 Task: Create new Company, with domain: 'reliance.com' and type: 'Prospect'. Add new contact for this company, with mail Id: 'Vrinda18Verma@reliance.com', First Name: Vrinda, Last name:  Verma, Job Title: 'Sales Engineer', Phone Number: '(916) 555-3458'. Change life cycle stage to  Lead and lead status to  In Progress. Logged in from softage.6@softage.net
Action: Mouse moved to (79, 77)
Screenshot: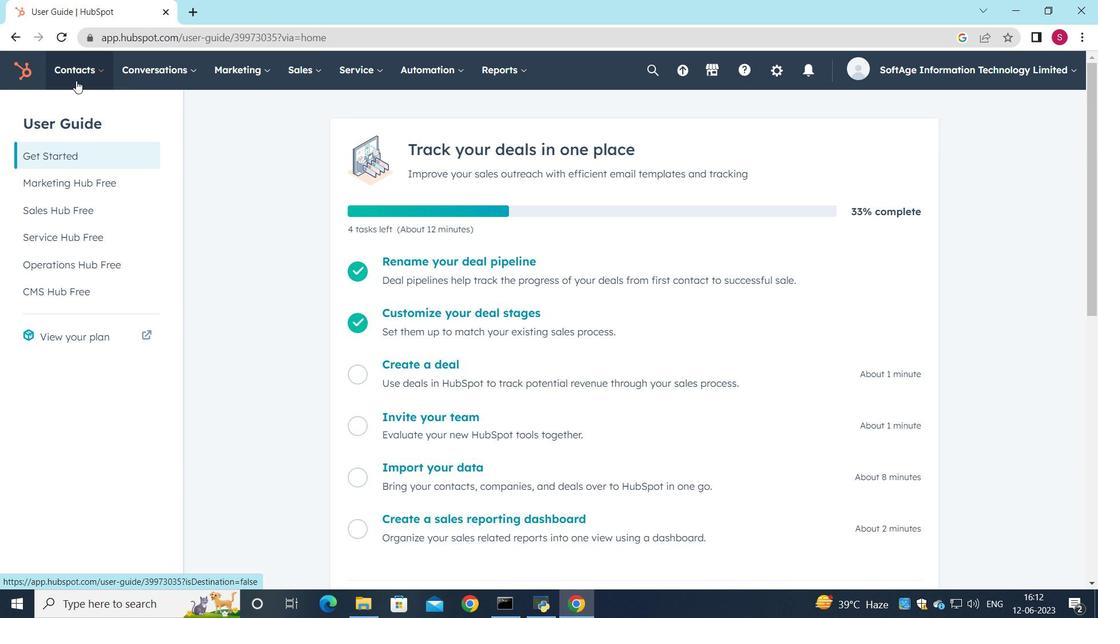 
Action: Mouse pressed left at (79, 77)
Screenshot: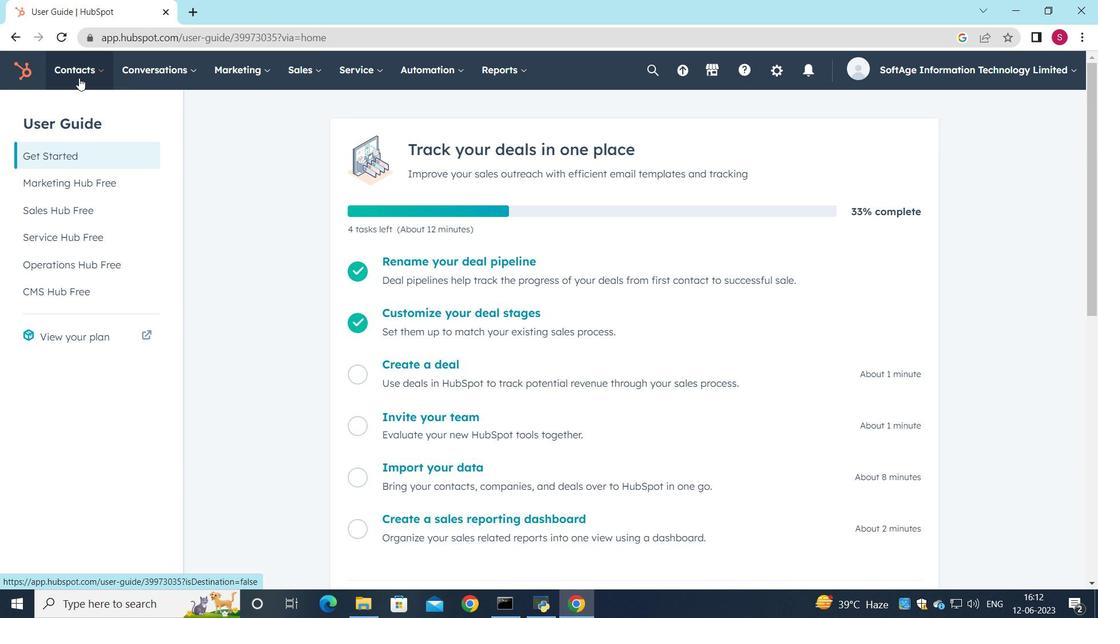 
Action: Mouse moved to (94, 140)
Screenshot: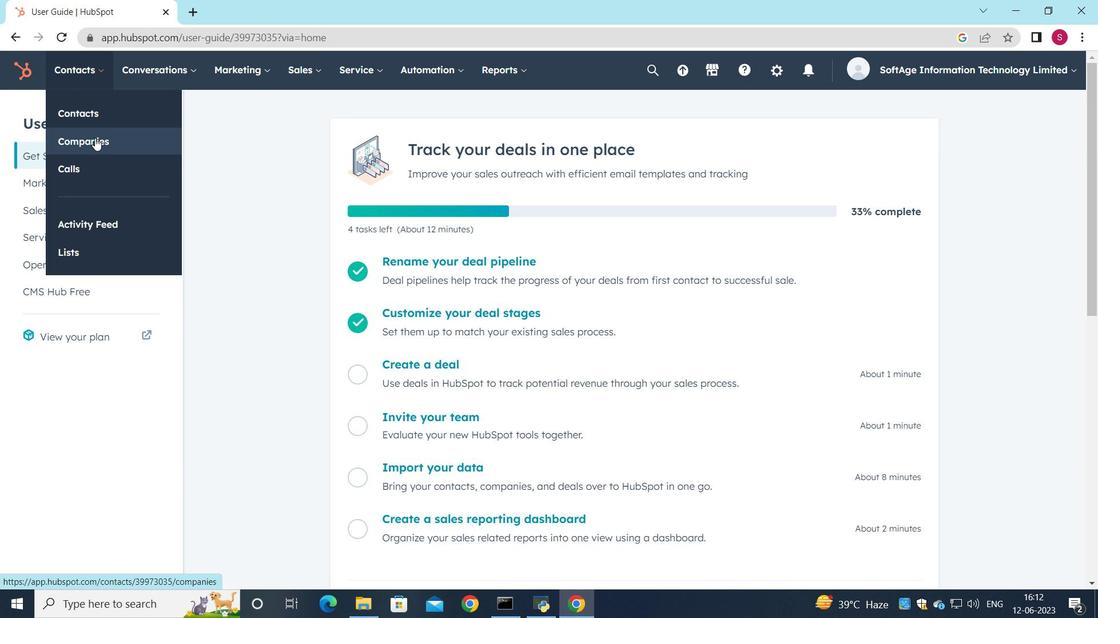
Action: Mouse pressed left at (94, 140)
Screenshot: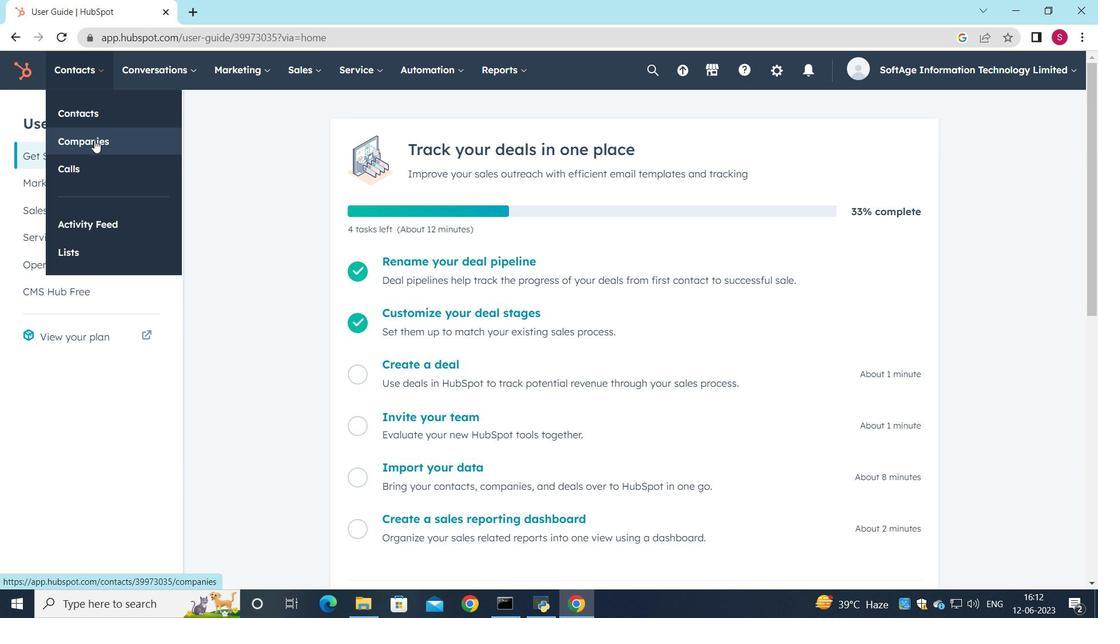 
Action: Mouse moved to (983, 133)
Screenshot: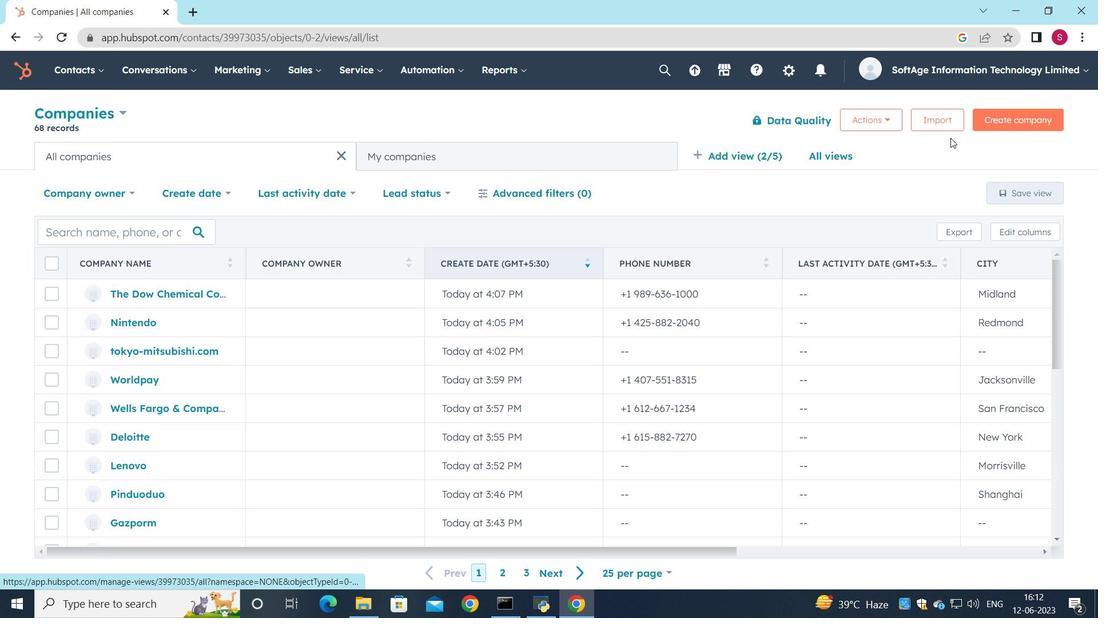 
Action: Mouse pressed left at (983, 133)
Screenshot: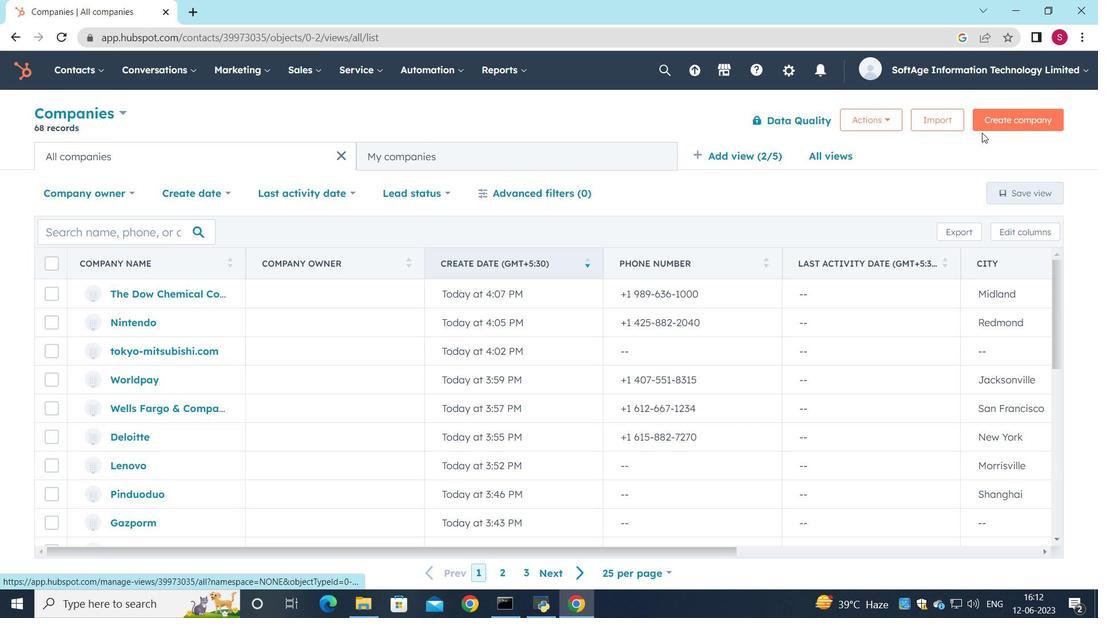
Action: Mouse pressed left at (983, 133)
Screenshot: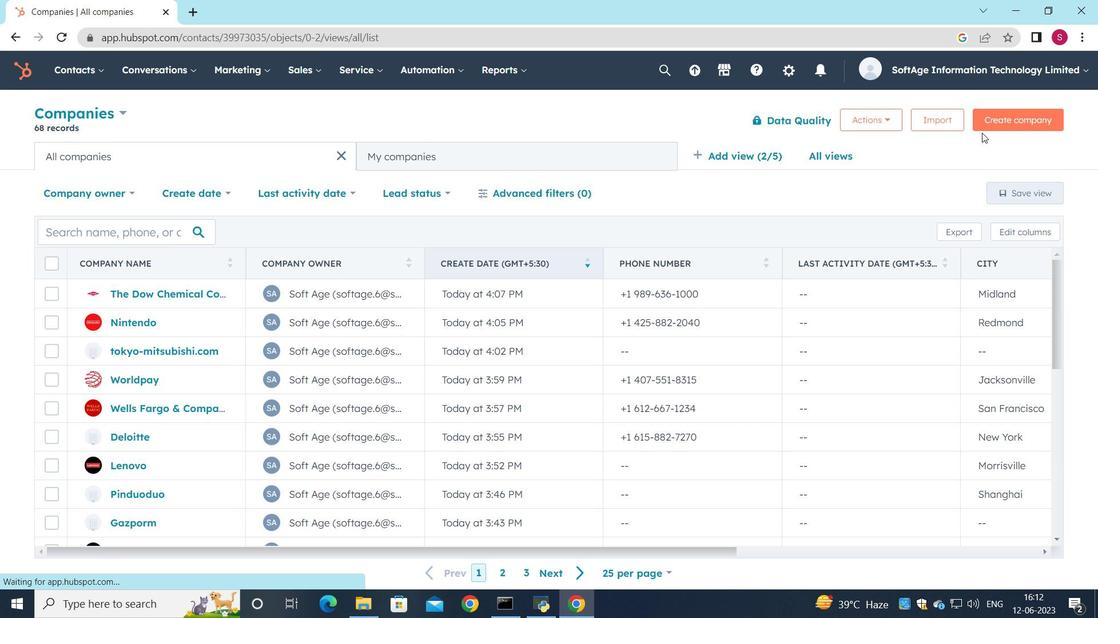
Action: Mouse moved to (986, 128)
Screenshot: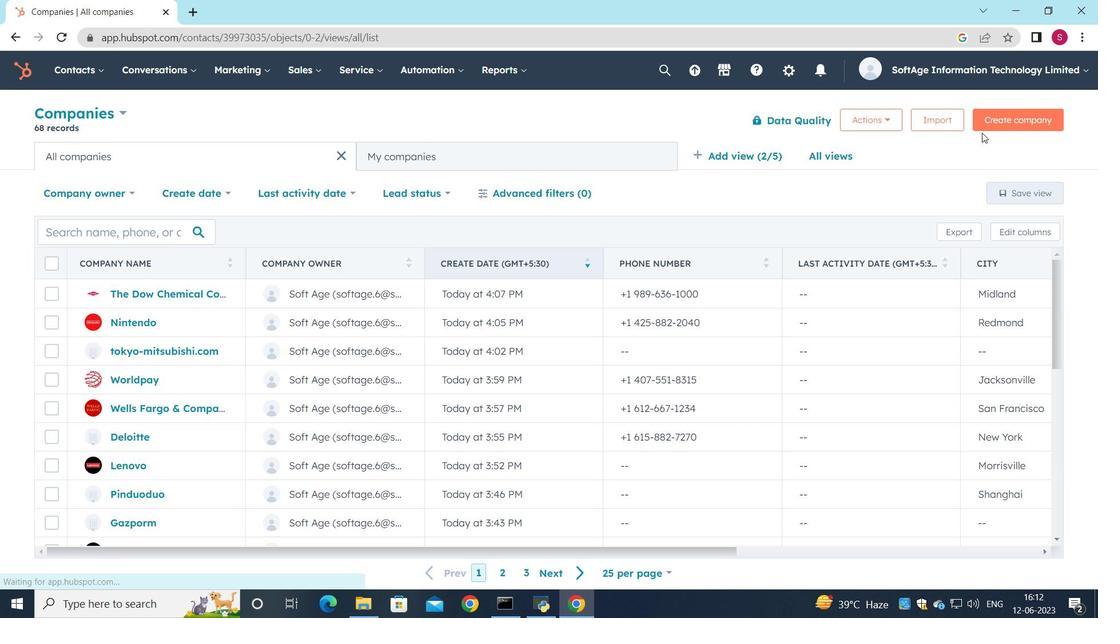 
Action: Mouse pressed left at (986, 128)
Screenshot: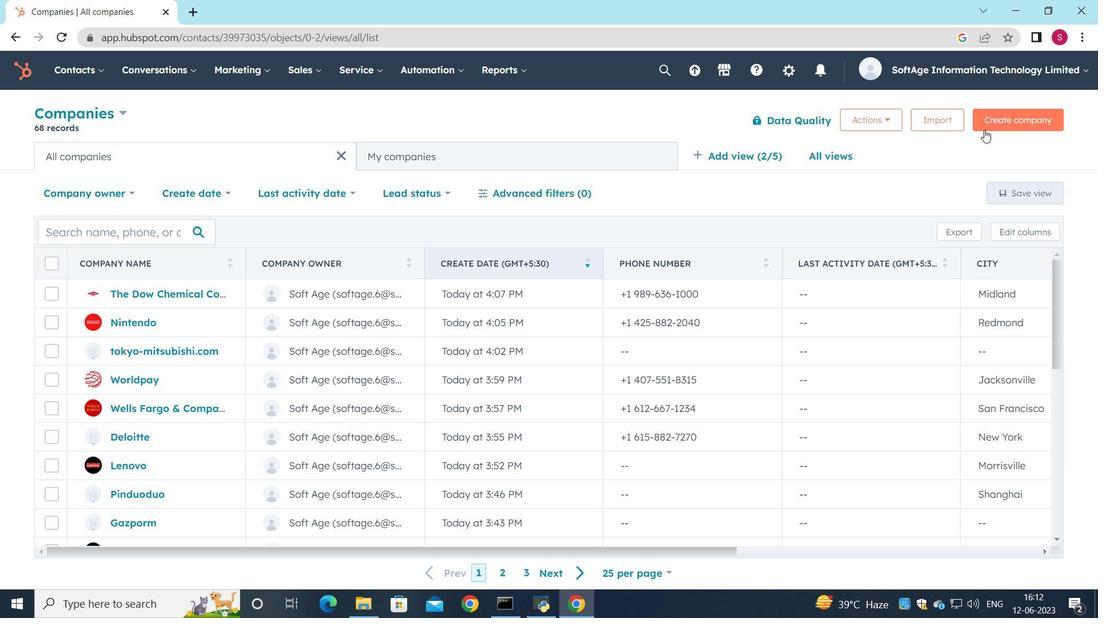 
Action: Mouse moved to (810, 182)
Screenshot: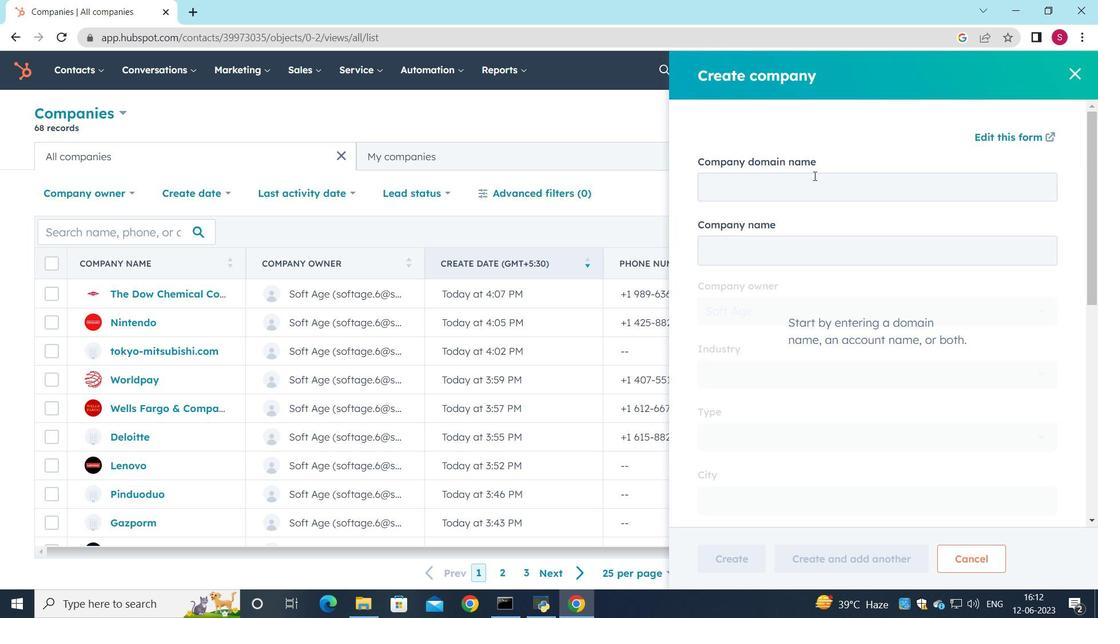 
Action: Mouse pressed left at (810, 182)
Screenshot: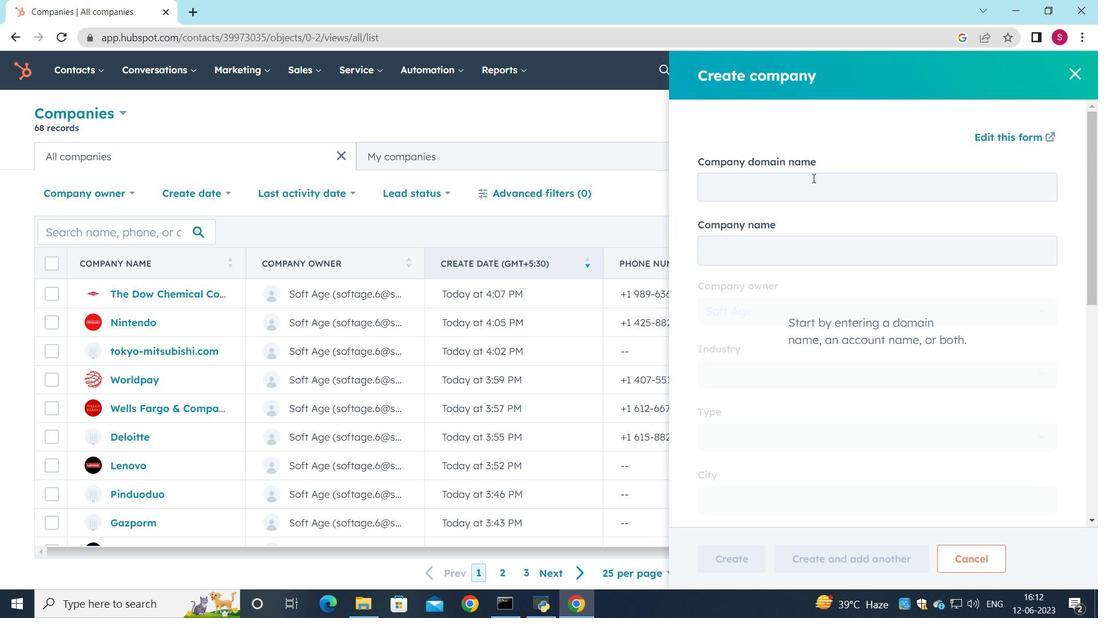 
Action: Key pressed <Key.shift><Key.shift><Key.shift><Key.shift><Key.shift><Key.shift><Key.shift><Key.shift><Key.shift><Key.shift><Key.shift><Key.shift><Key.shift><Key.shift><Key.shift><Key.shift><Key.shift><Key.shift><Key.shift><Key.shift><Key.shift><Key.shift>Reliance.com
Screenshot: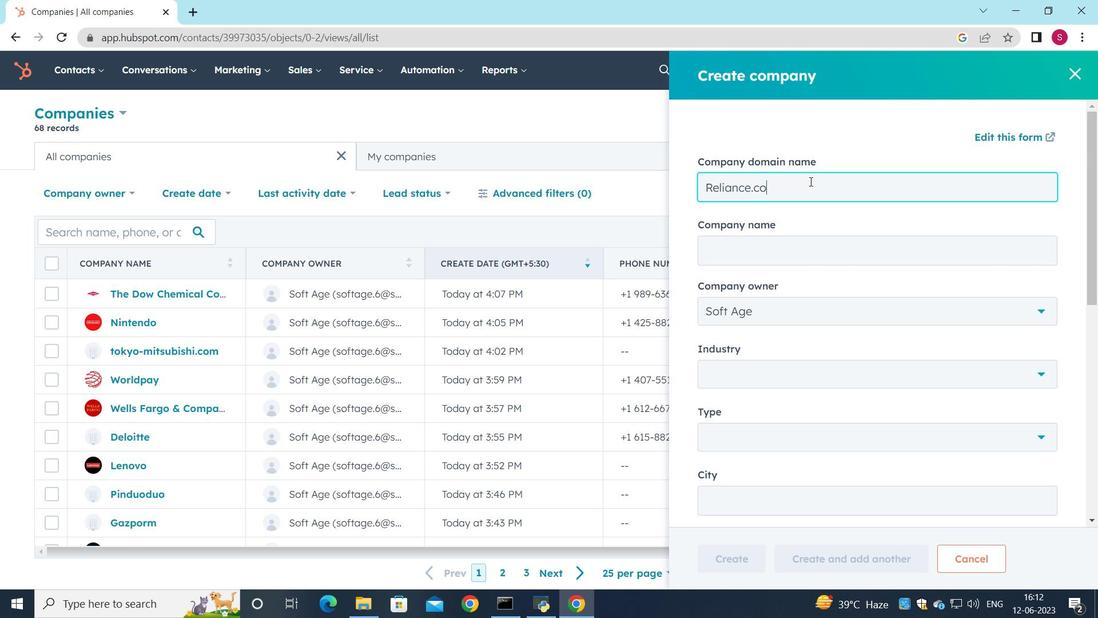 
Action: Mouse scrolled (810, 181) with delta (0, 0)
Screenshot: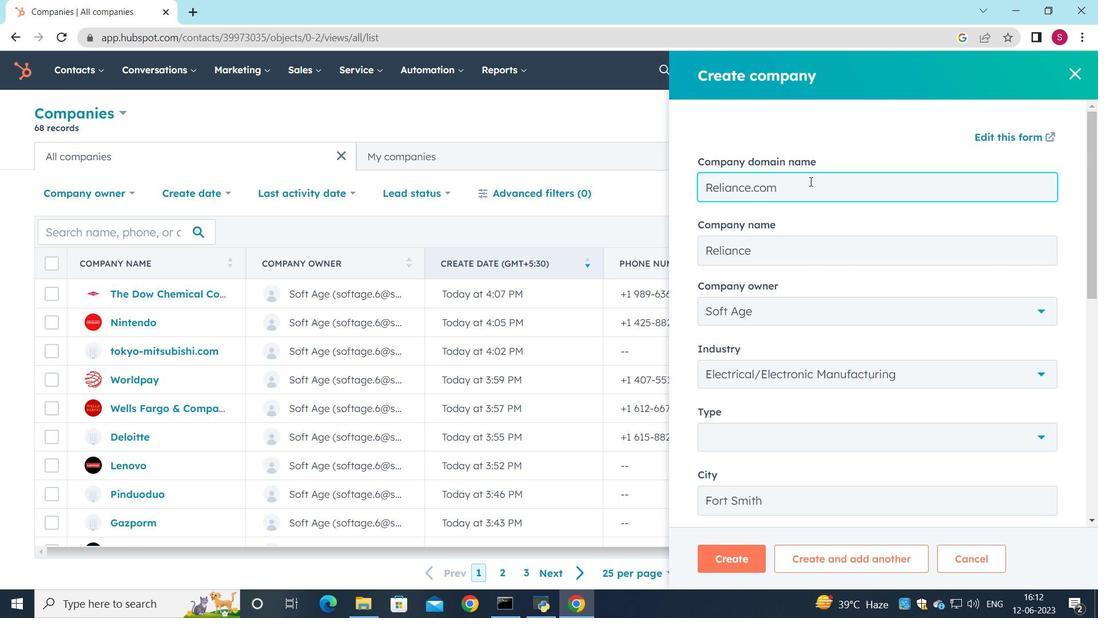 
Action: Mouse moved to (805, 192)
Screenshot: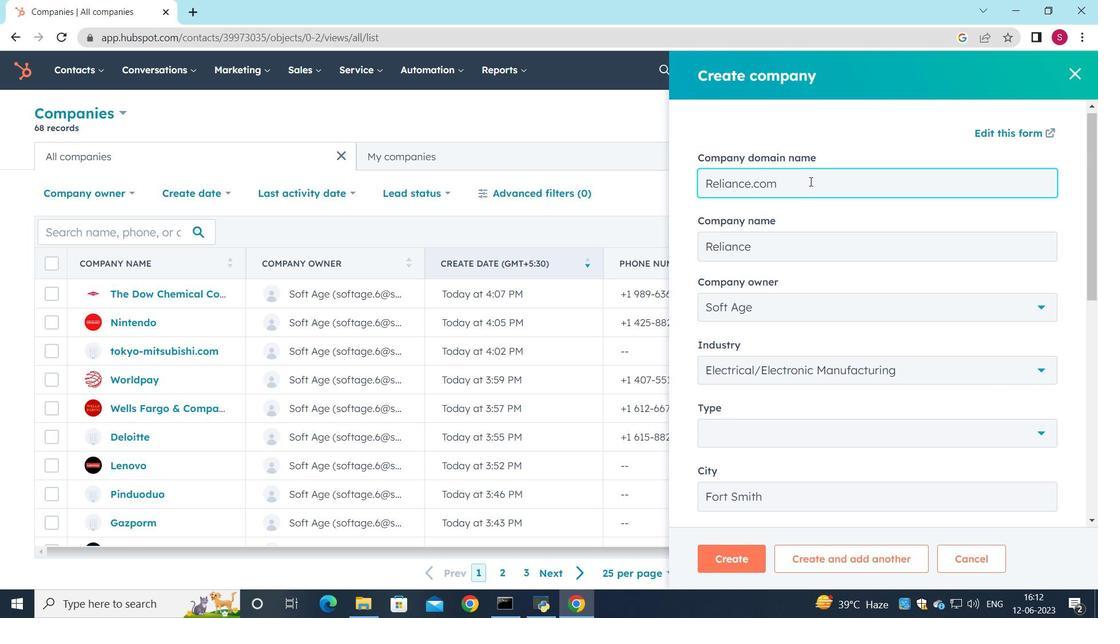 
Action: Mouse scrolled (805, 192) with delta (0, 0)
Screenshot: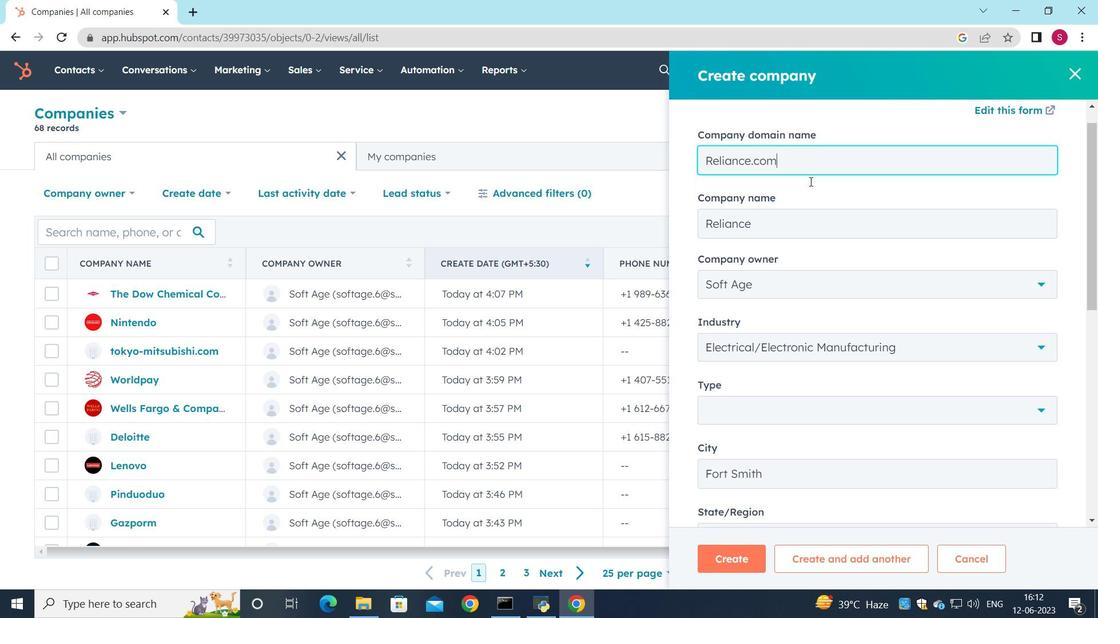 
Action: Mouse moved to (832, 293)
Screenshot: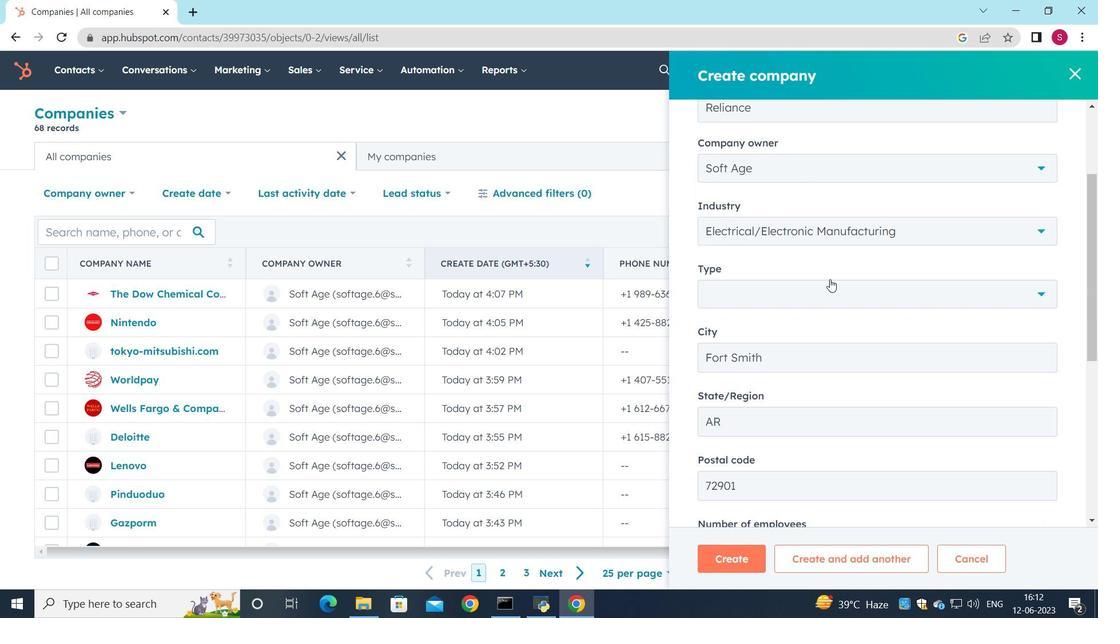 
Action: Mouse pressed left at (832, 293)
Screenshot: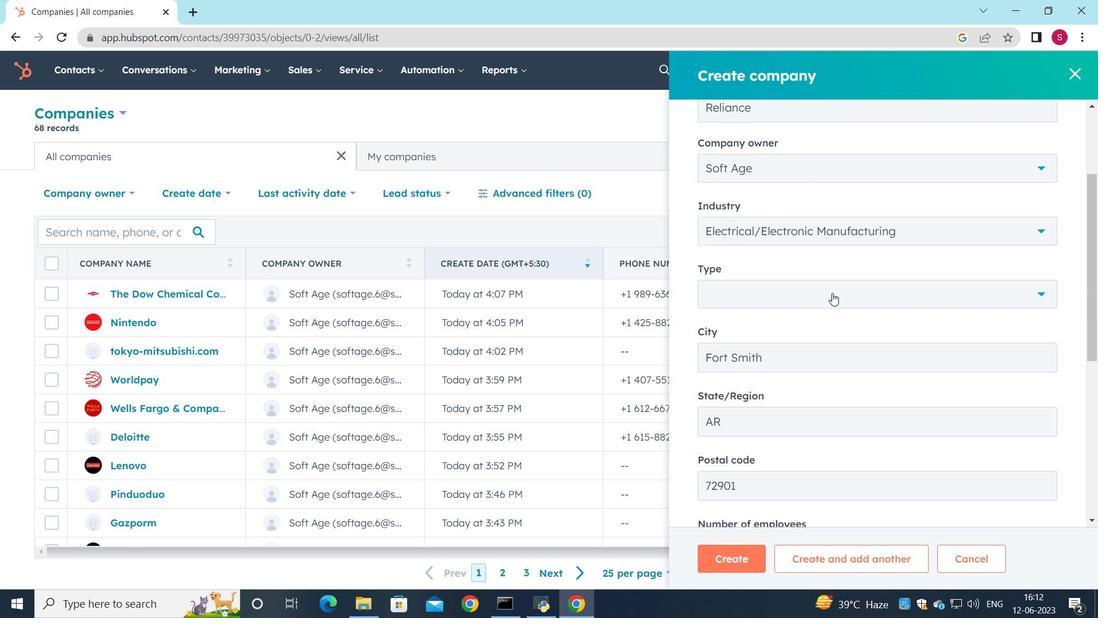 
Action: Mouse moved to (736, 357)
Screenshot: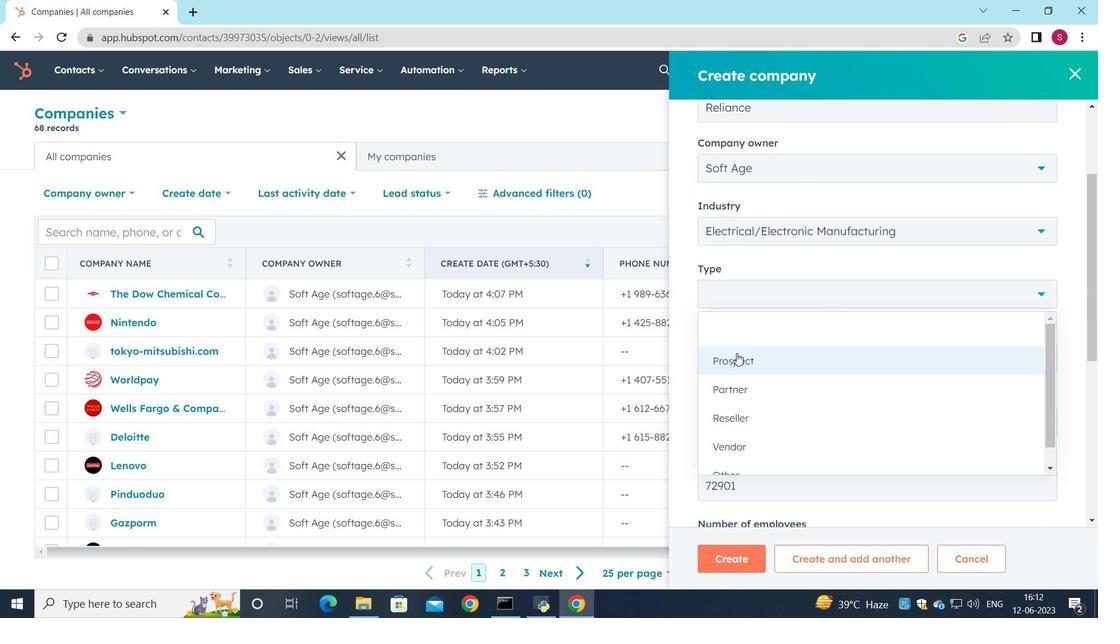 
Action: Mouse pressed left at (736, 357)
Screenshot: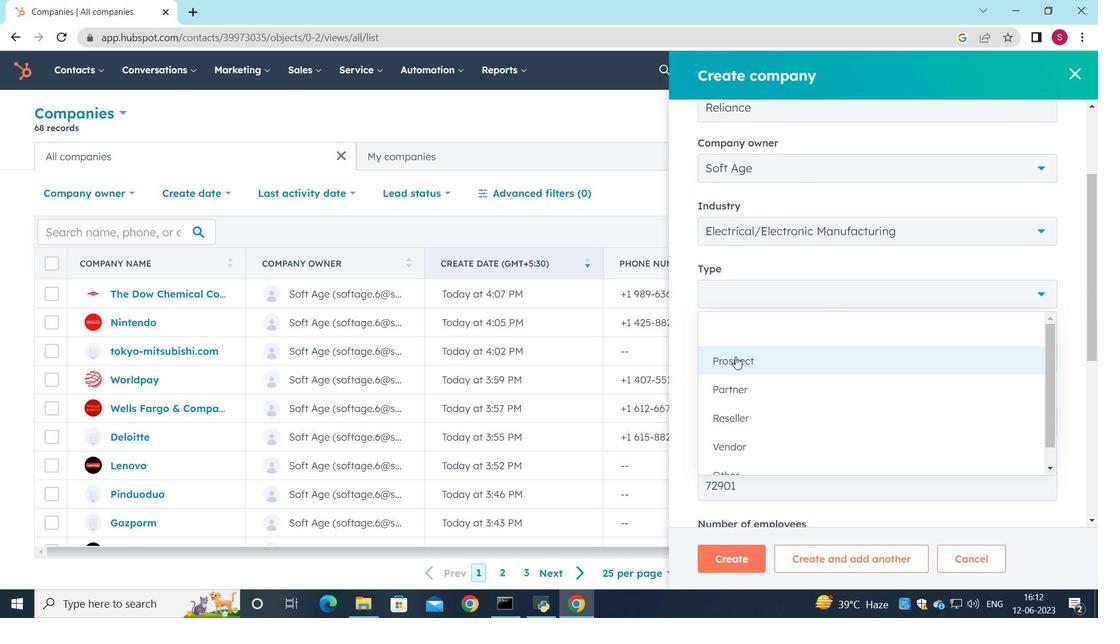 
Action: Mouse moved to (753, 327)
Screenshot: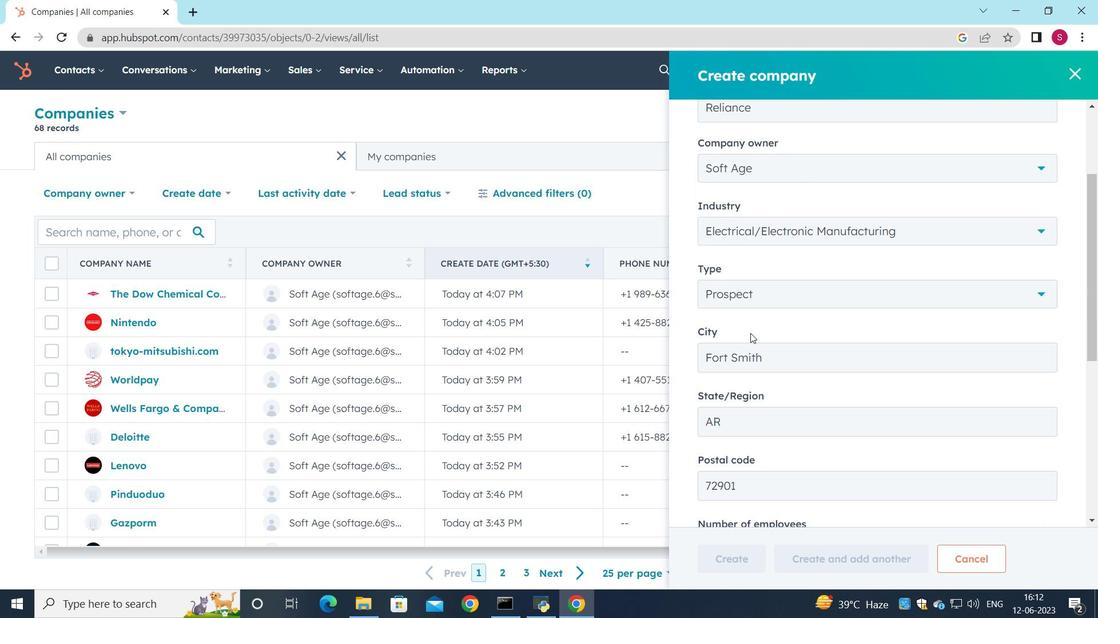
Action: Mouse scrolled (753, 326) with delta (0, 0)
Screenshot: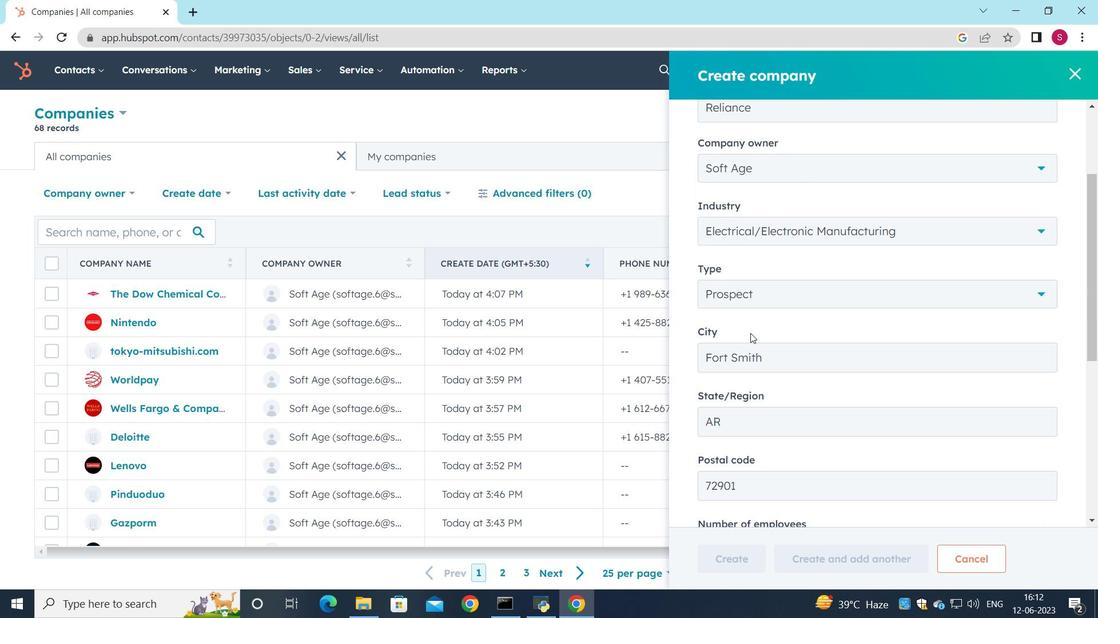
Action: Mouse scrolled (753, 326) with delta (0, 0)
Screenshot: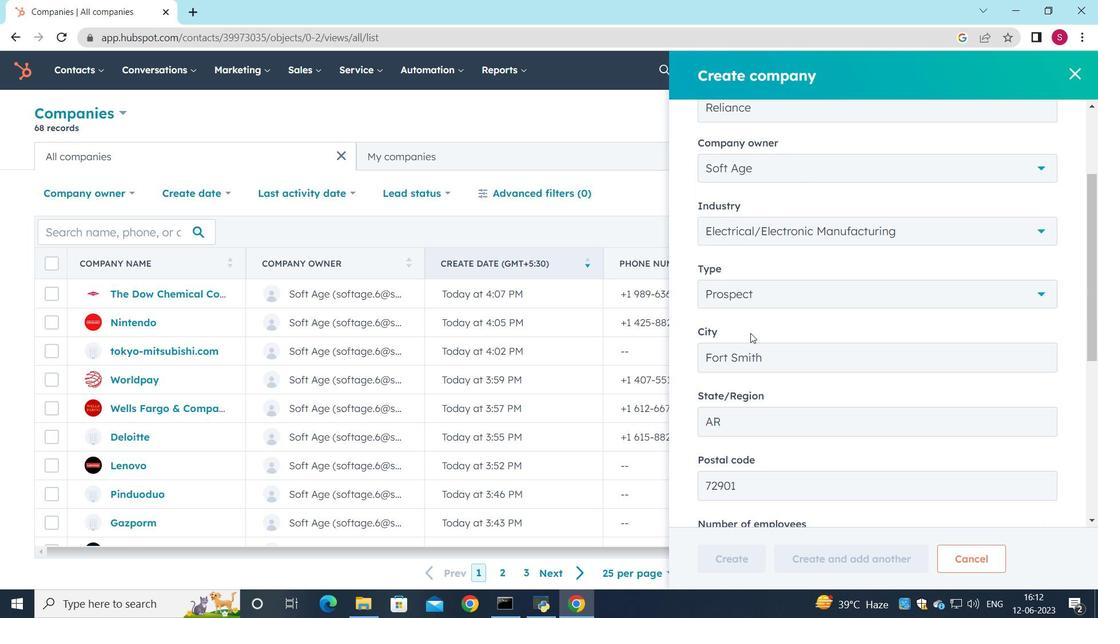 
Action: Mouse moved to (753, 326)
Screenshot: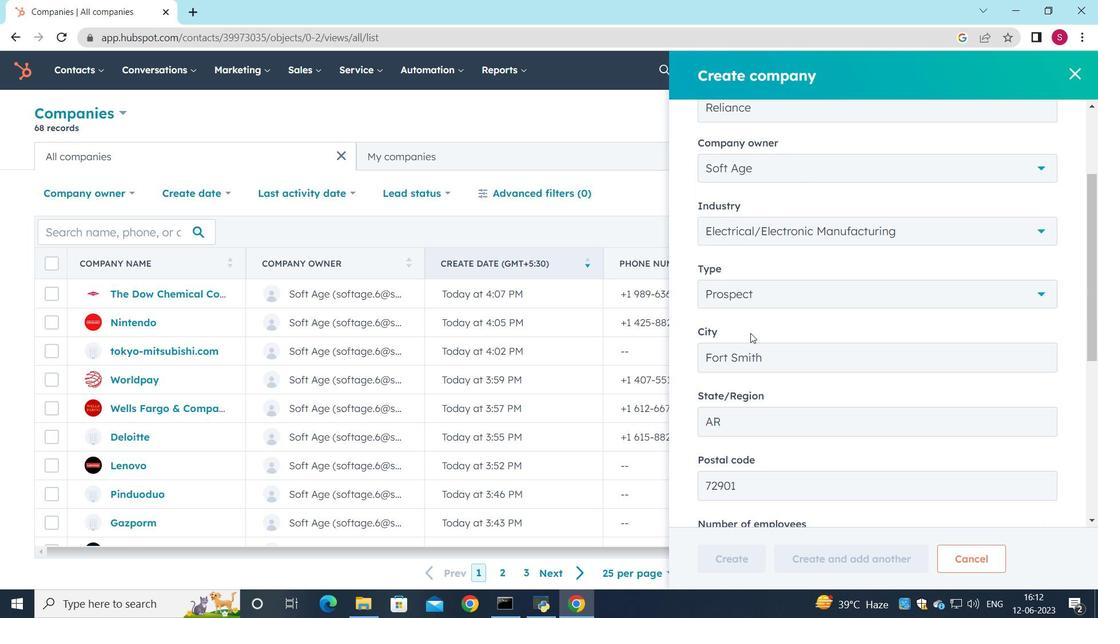 
Action: Mouse scrolled (753, 326) with delta (0, 0)
Screenshot: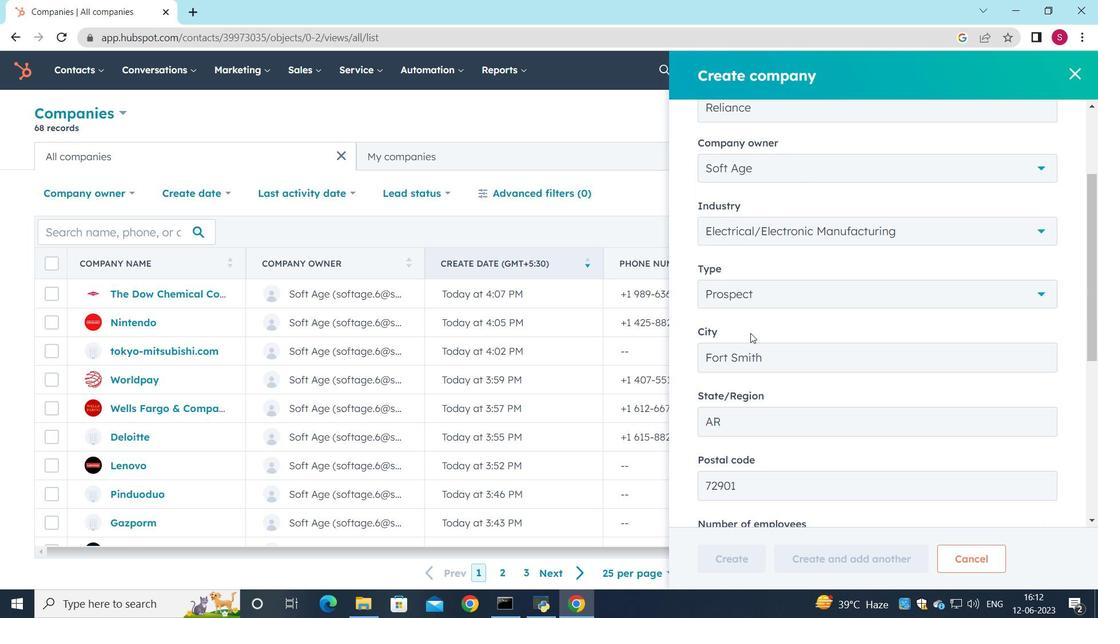 
Action: Mouse moved to (757, 550)
Screenshot: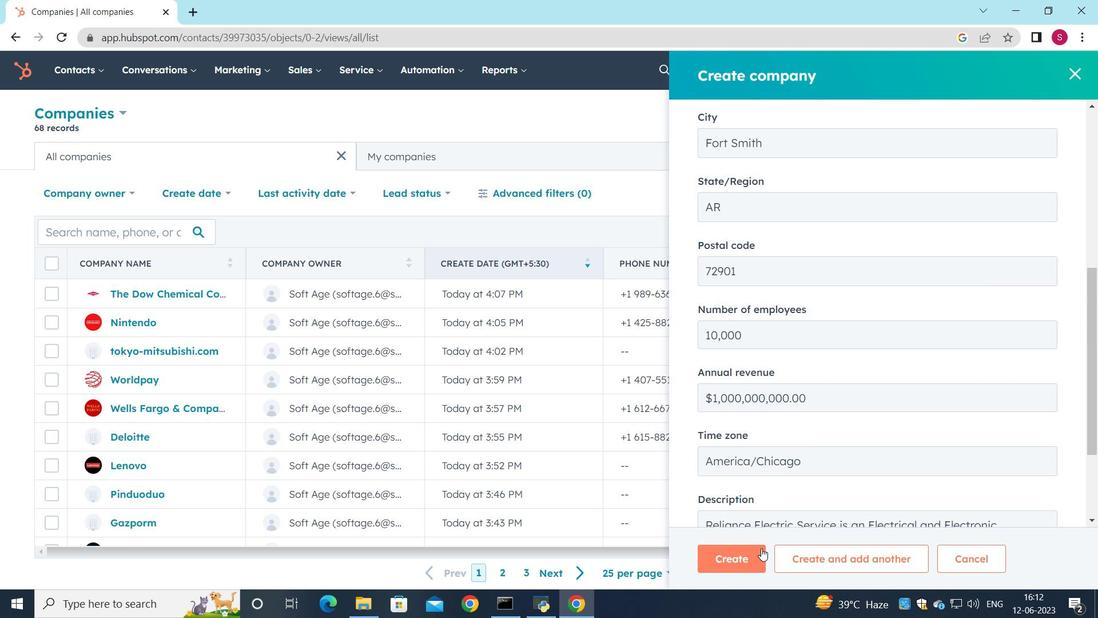 
Action: Mouse pressed left at (757, 550)
Screenshot: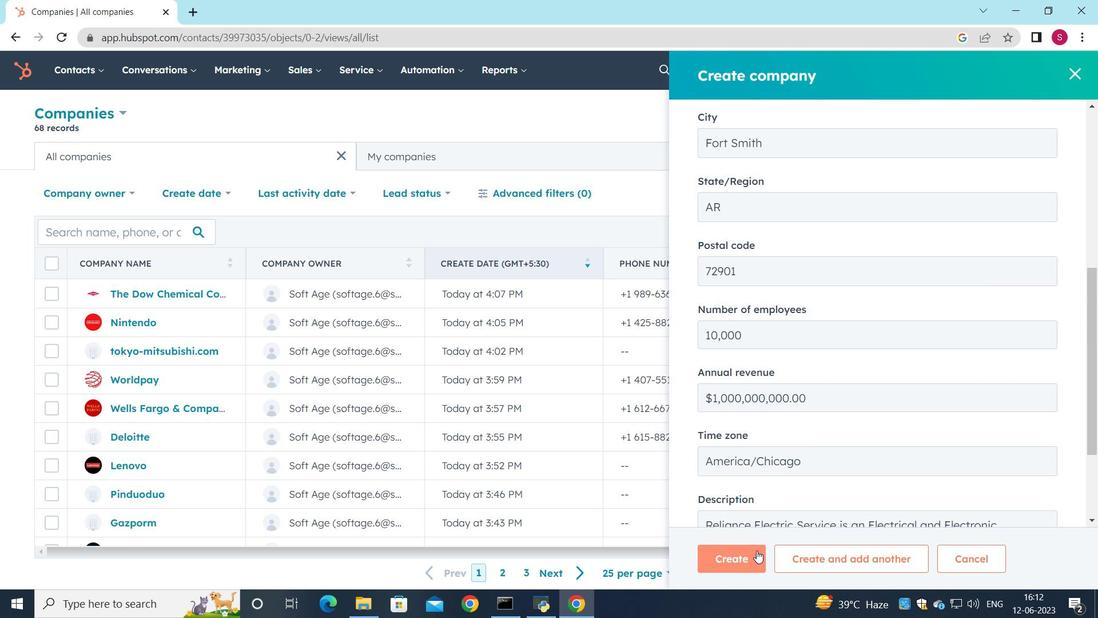 
Action: Mouse moved to (585, 377)
Screenshot: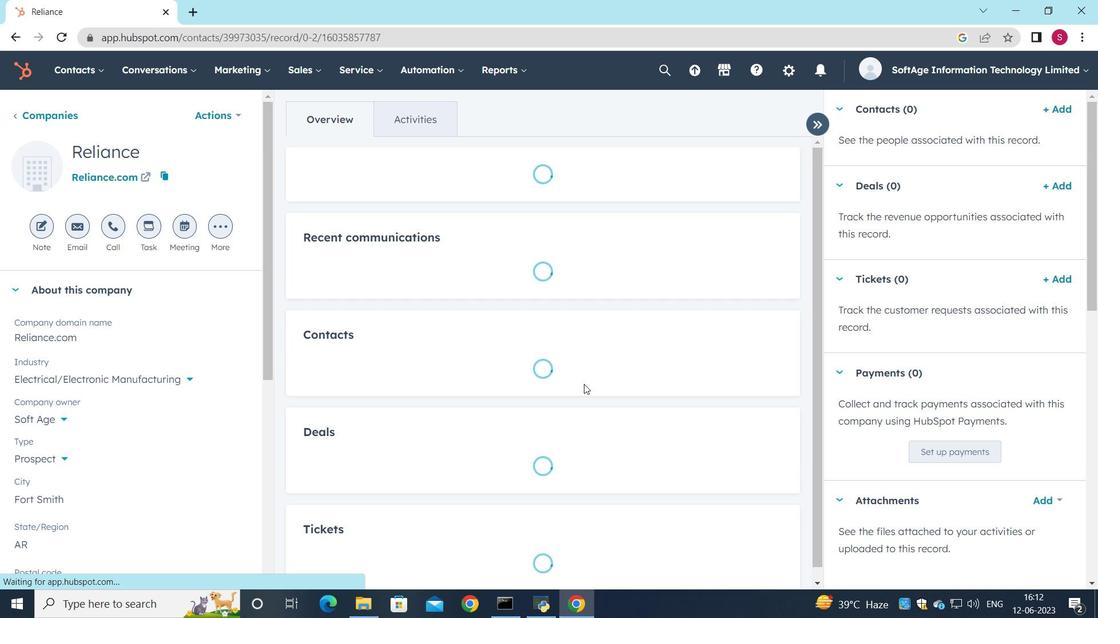 
Action: Mouse scrolled (585, 376) with delta (0, 0)
Screenshot: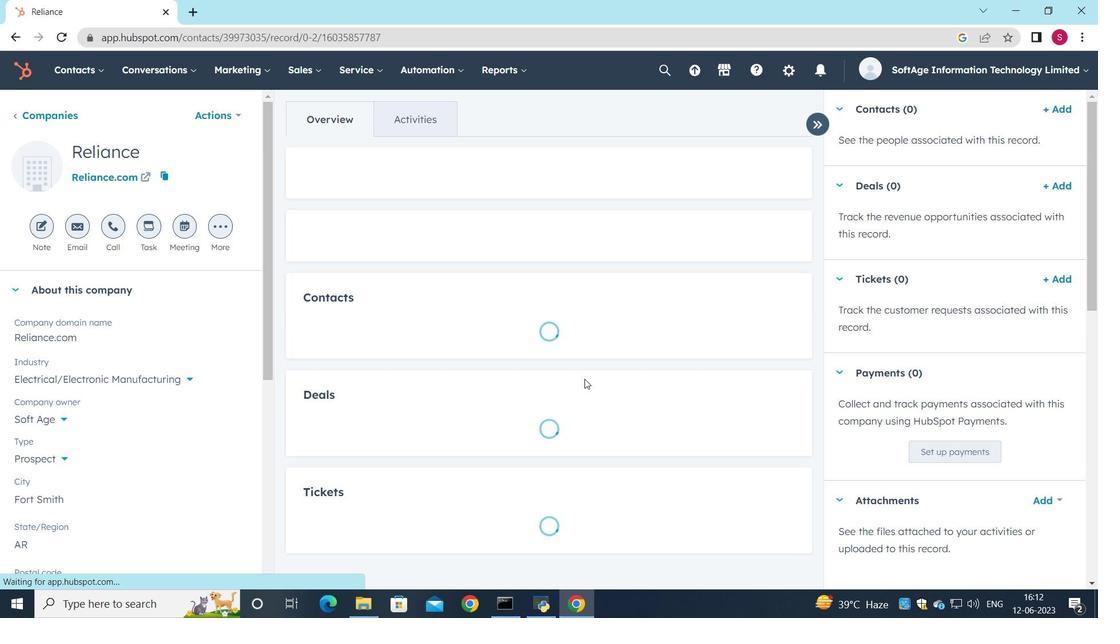 
Action: Mouse scrolled (585, 376) with delta (0, 0)
Screenshot: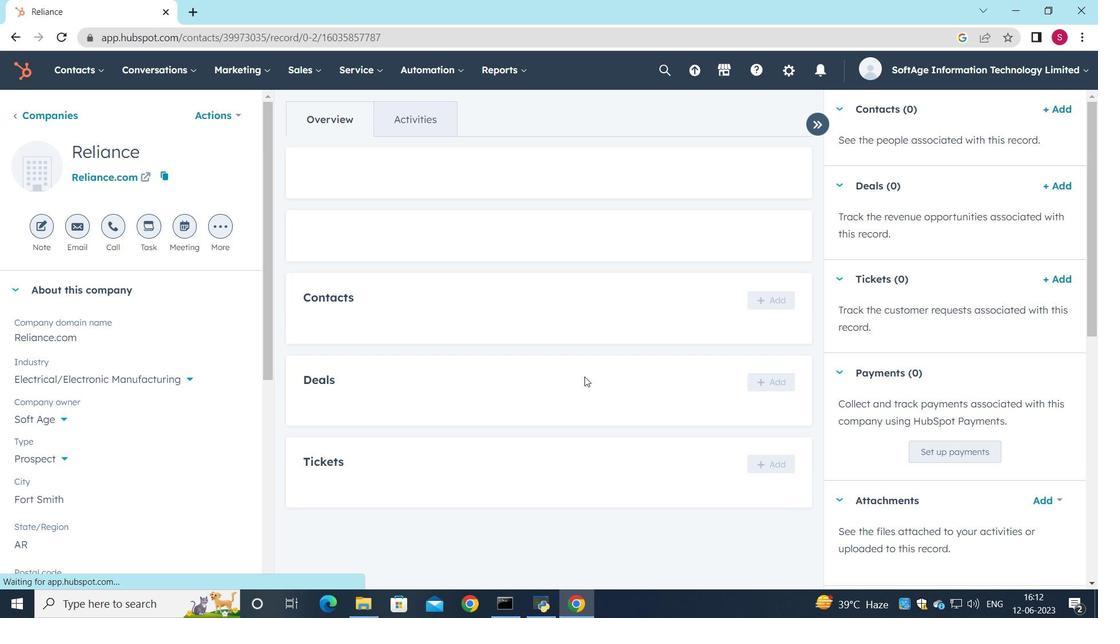 
Action: Mouse scrolled (585, 376) with delta (0, 0)
Screenshot: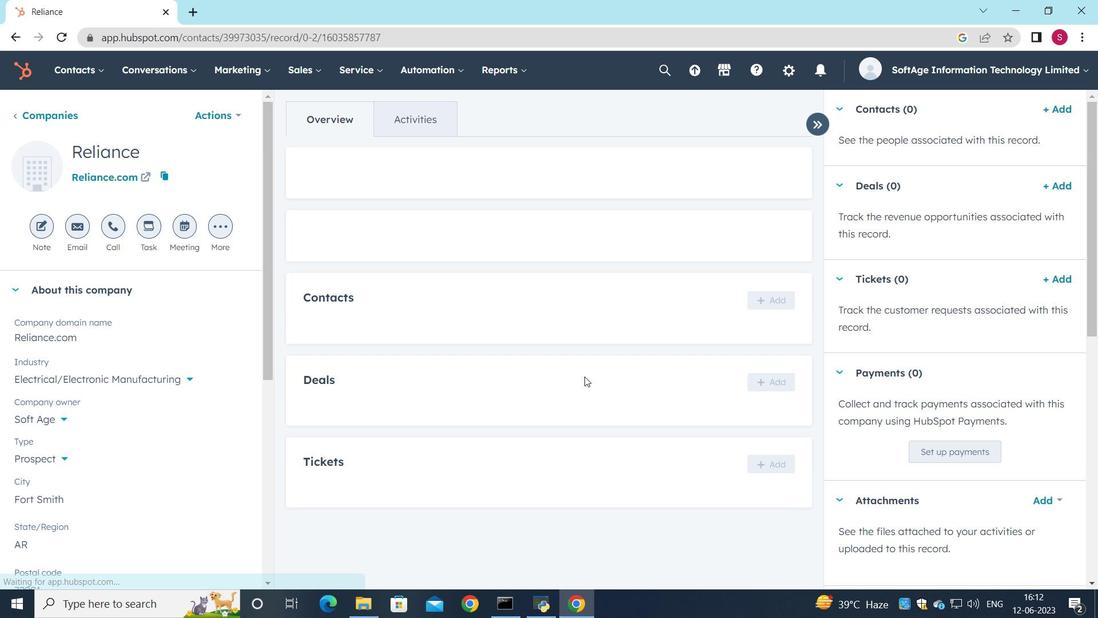 
Action: Mouse scrolled (585, 376) with delta (0, 0)
Screenshot: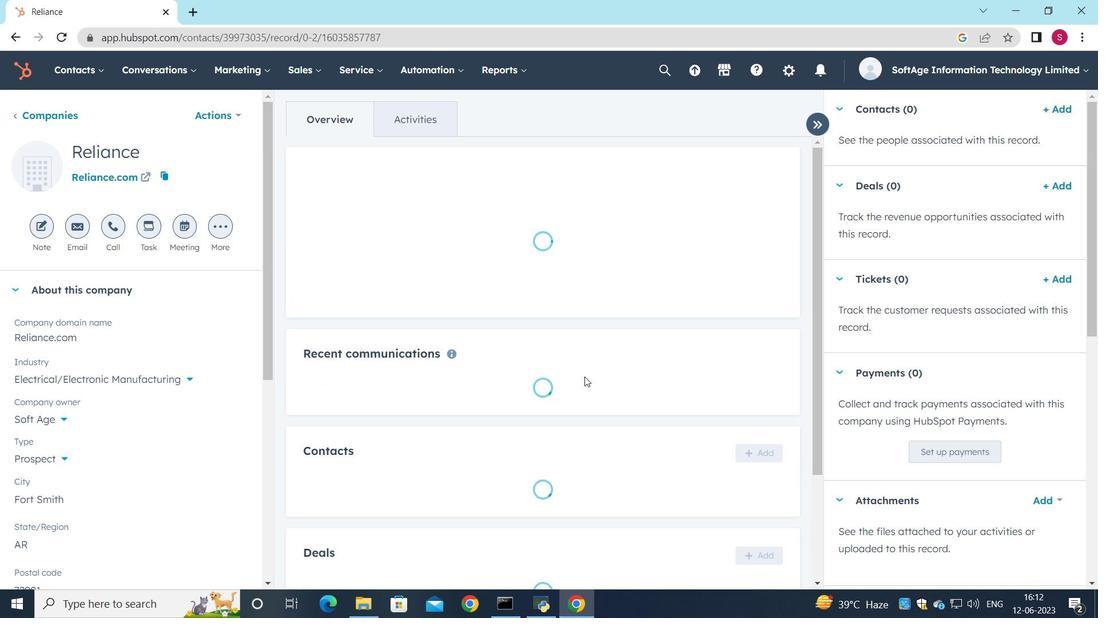 
Action: Mouse scrolled (585, 376) with delta (0, 0)
Screenshot: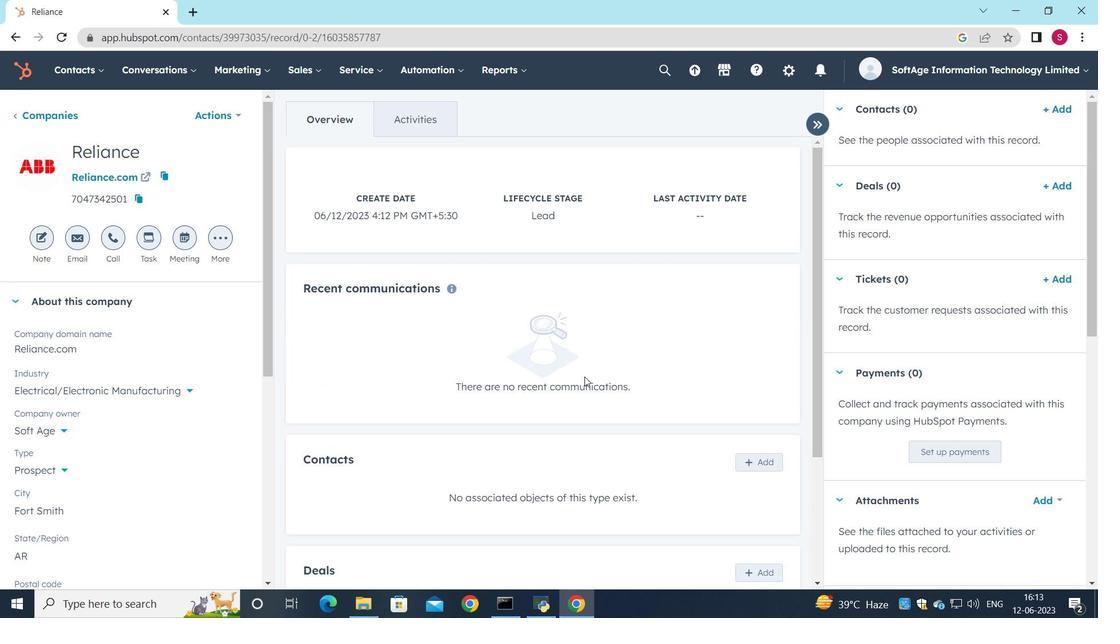 
Action: Mouse moved to (748, 378)
Screenshot: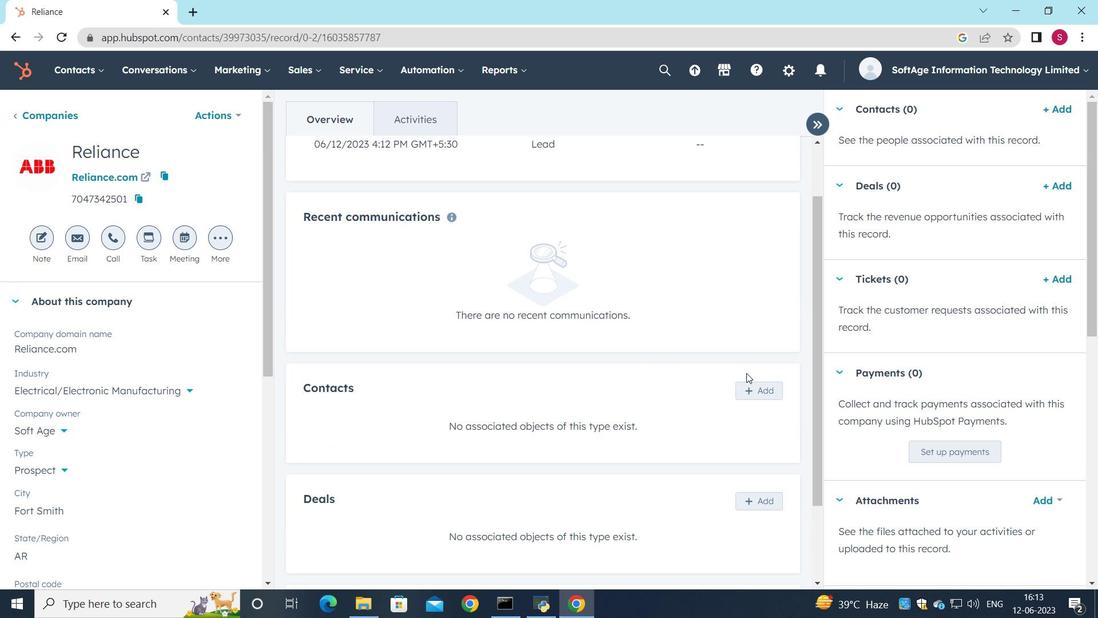 
Action: Mouse pressed left at (748, 378)
Screenshot: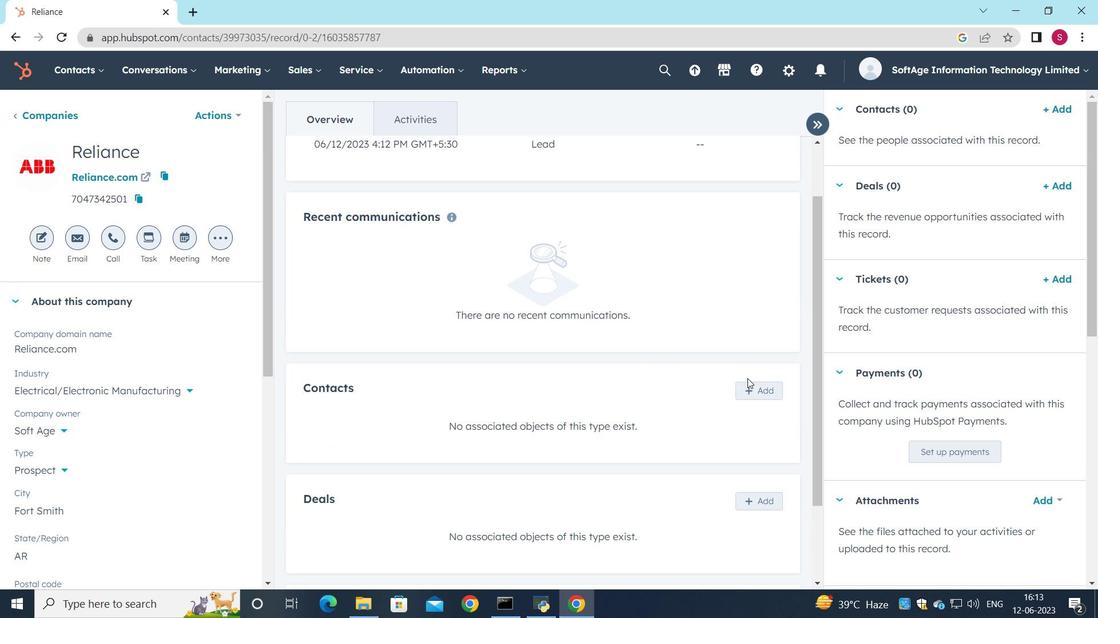 
Action: Mouse moved to (746, 384)
Screenshot: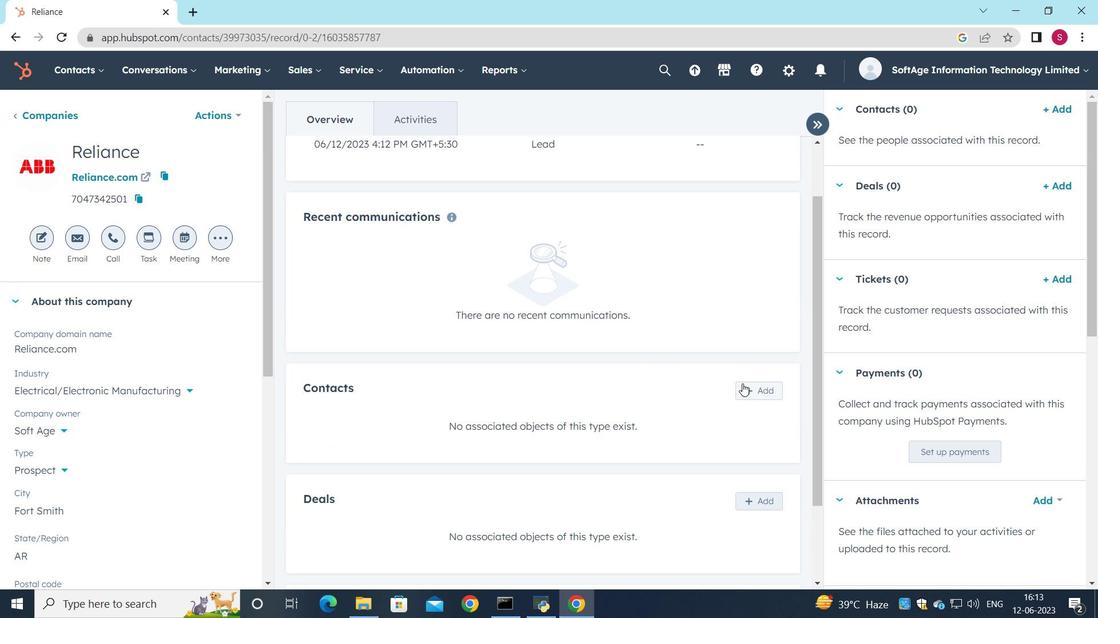 
Action: Mouse pressed left at (746, 384)
Screenshot: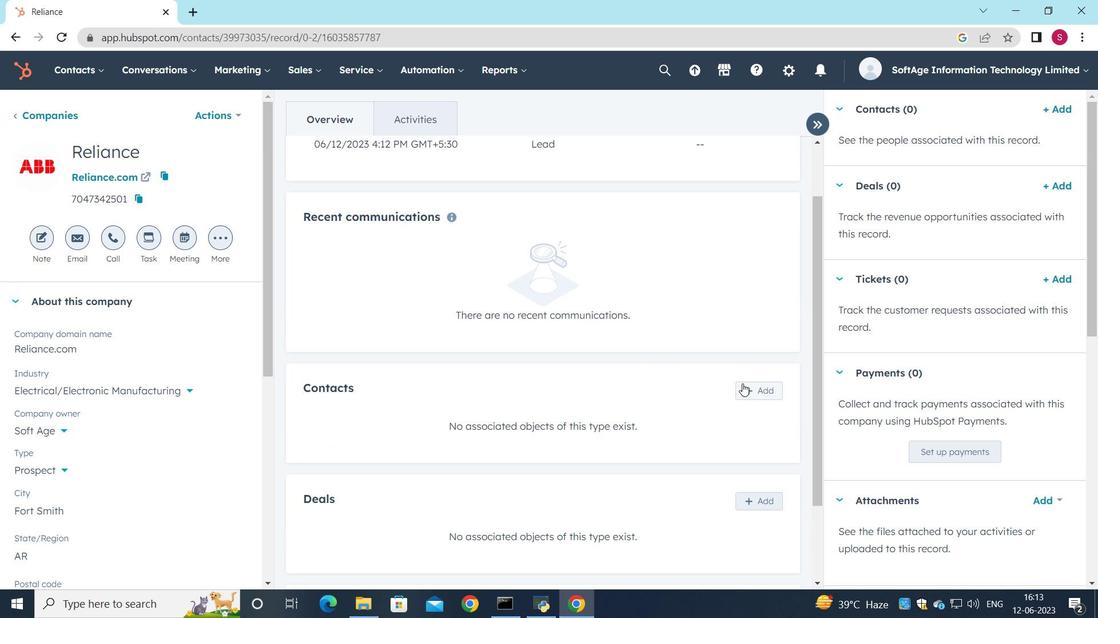 
Action: Mouse moved to (749, 154)
Screenshot: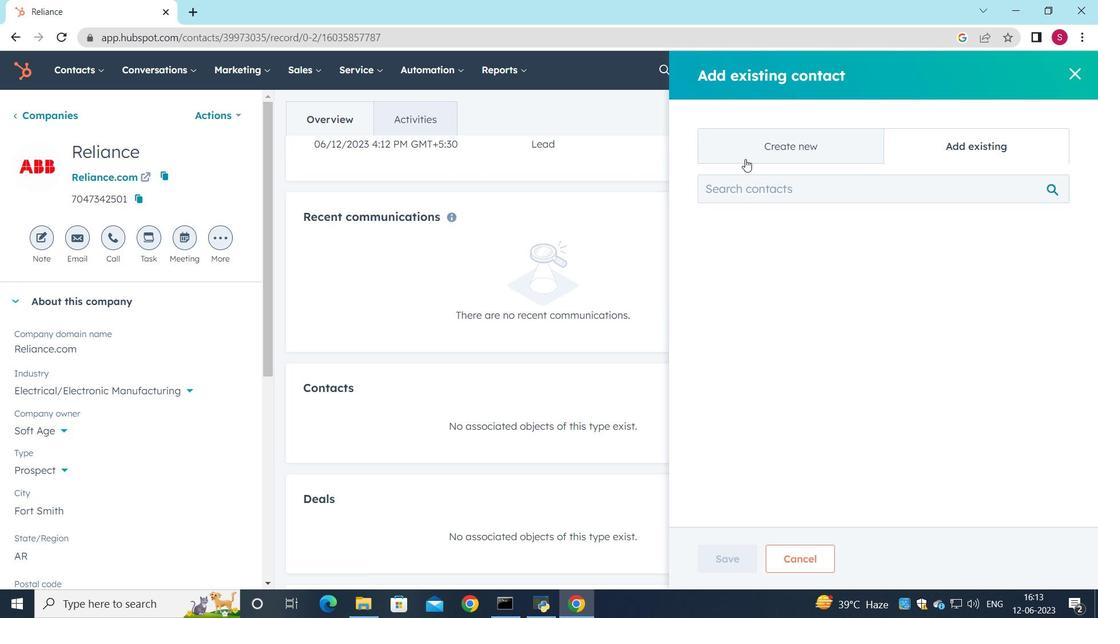 
Action: Mouse pressed left at (749, 154)
Screenshot: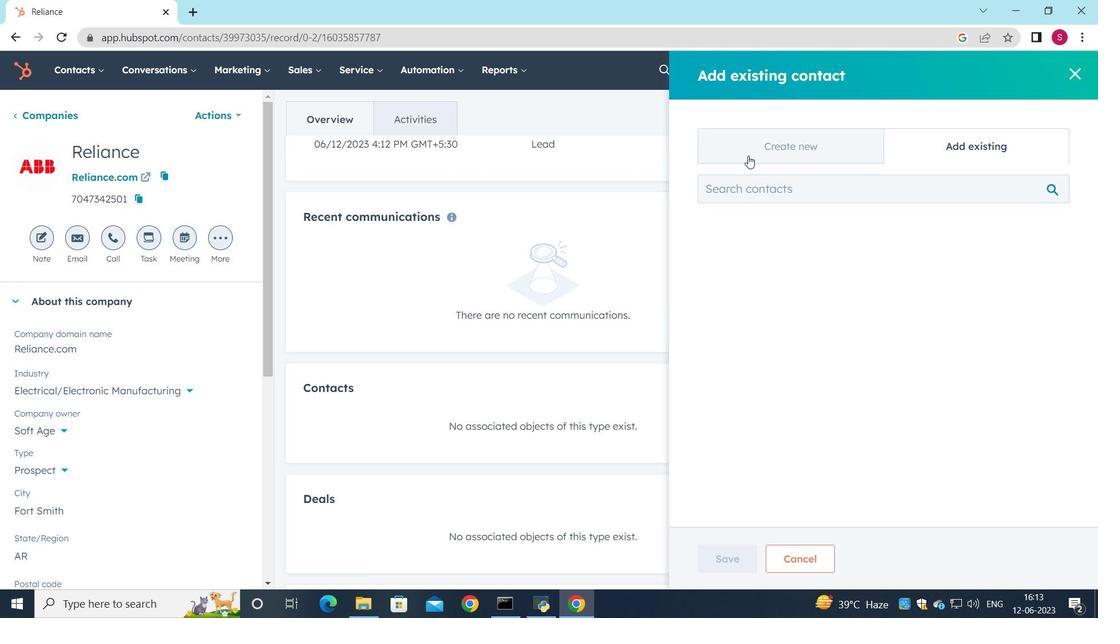 
Action: Mouse moved to (732, 231)
Screenshot: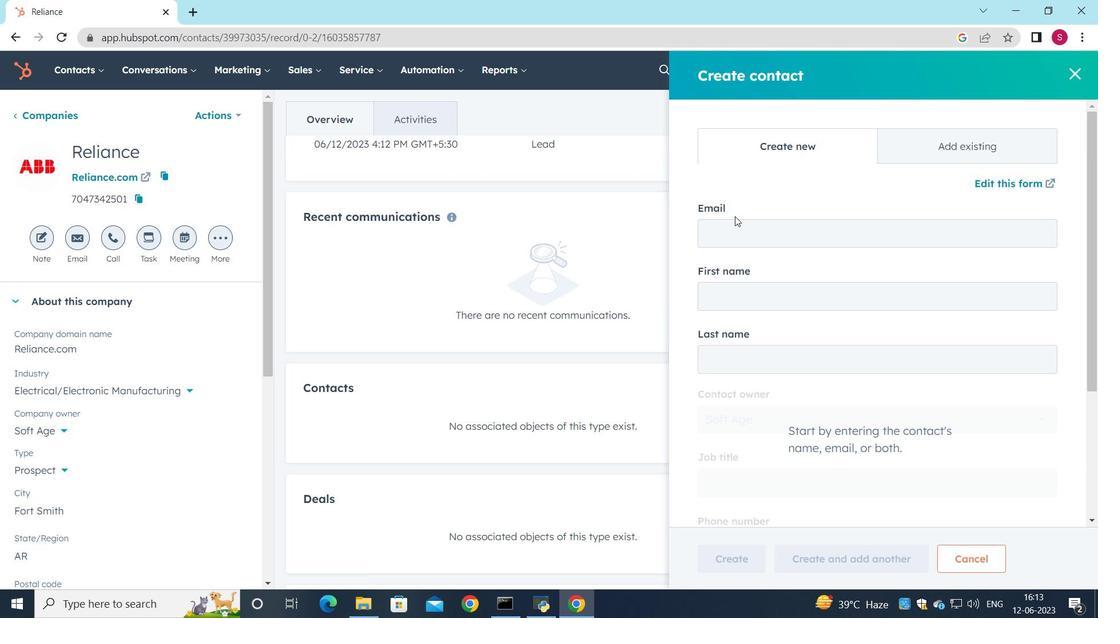 
Action: Mouse pressed left at (732, 231)
Screenshot: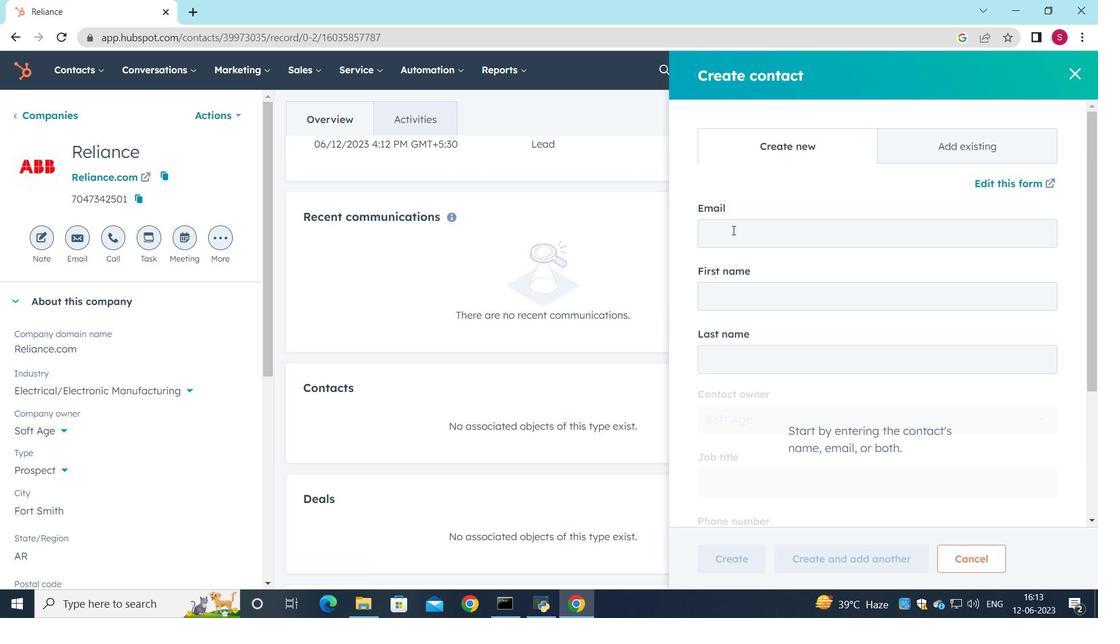 
Action: Key pressed <Key.shift><Key.shift><Key.shift><Key.shift><Key.shift><Key.shift><Key.shift><Key.shift><Key.shift><Key.shift><Key.shift><Key.shift><Key.shift><Key.shift><Key.shift><Key.shift><Key.shift><Key.shift><Key.shift><Key.shift><Key.shift><Key.shift><Key.shift><Key.shift><Key.shift>Vi<Key.backspace>indra18<Key.shift><Key.shift><Key.shift>B<Key.backspace><Key.shift>B<Key.backspace><Key.shift>Verma
Screenshot: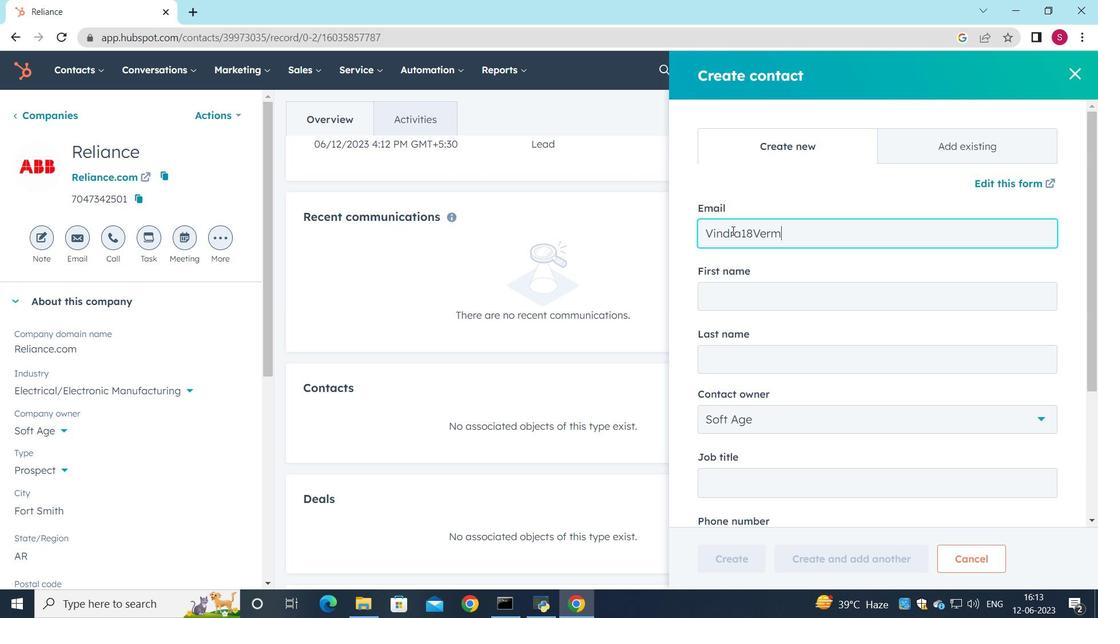 
Action: Mouse moved to (775, 242)
Screenshot: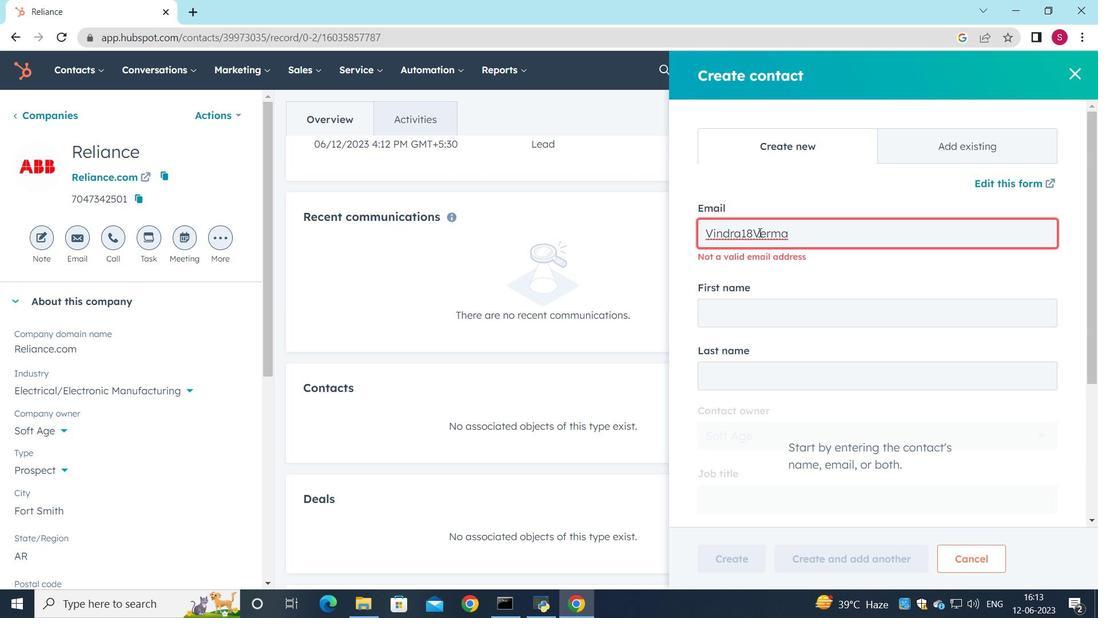 
Action: Key pressed <Key.shift><Key.shift><Key.shift><Key.shift><Key.shift><Key.shift><Key.shift>@reliance.com
Screenshot: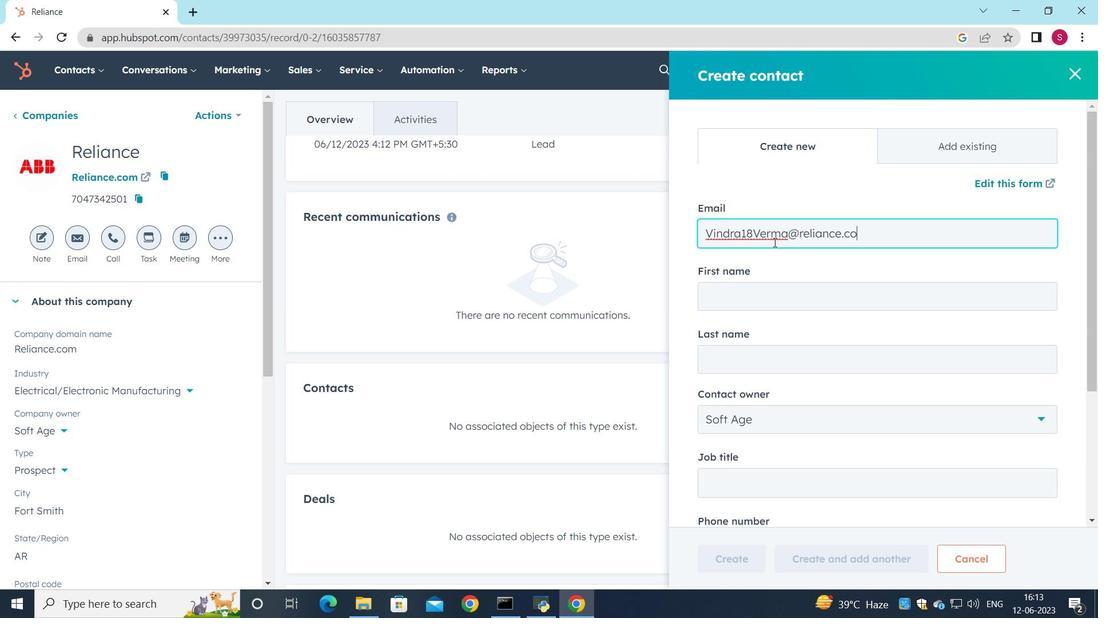 
Action: Mouse moved to (756, 303)
Screenshot: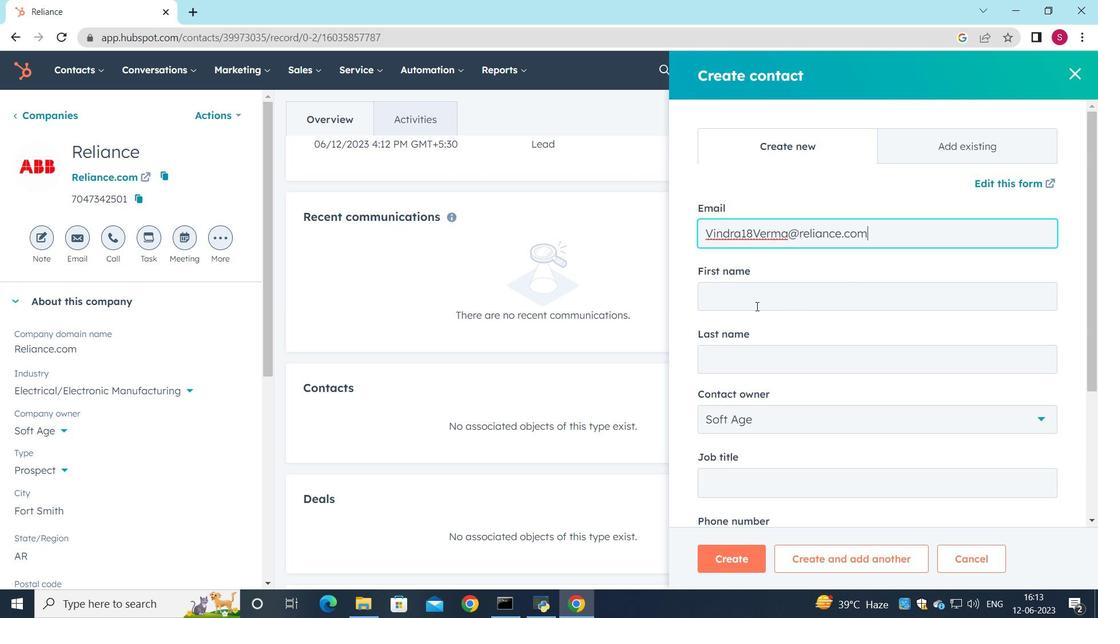
Action: Mouse pressed left at (756, 303)
Screenshot: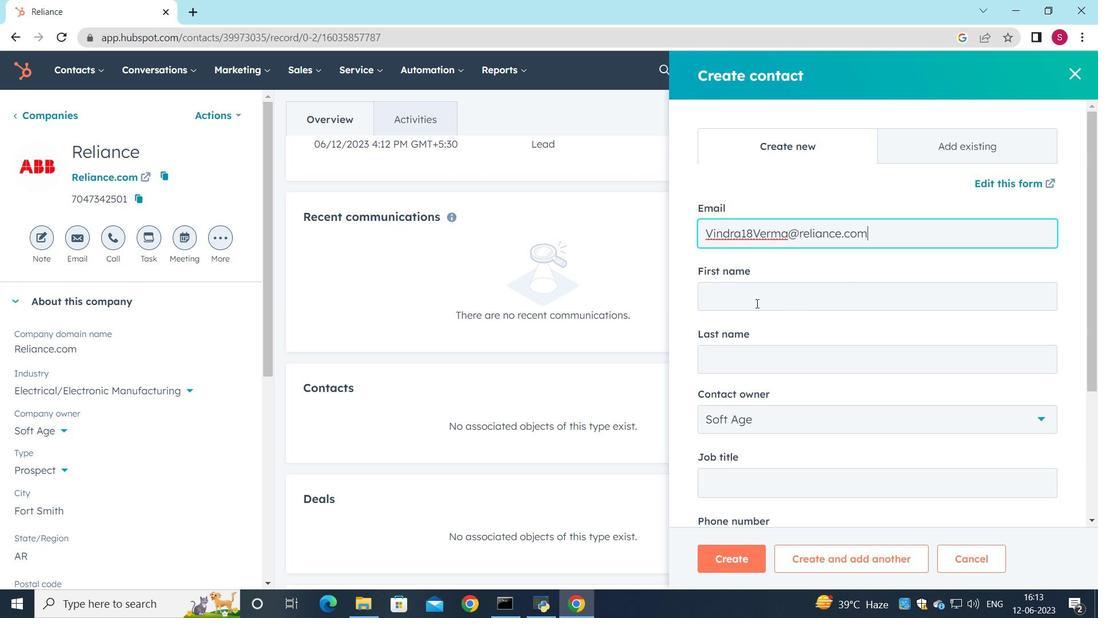 
Action: Key pressed <Key.shift>Vindra
Screenshot: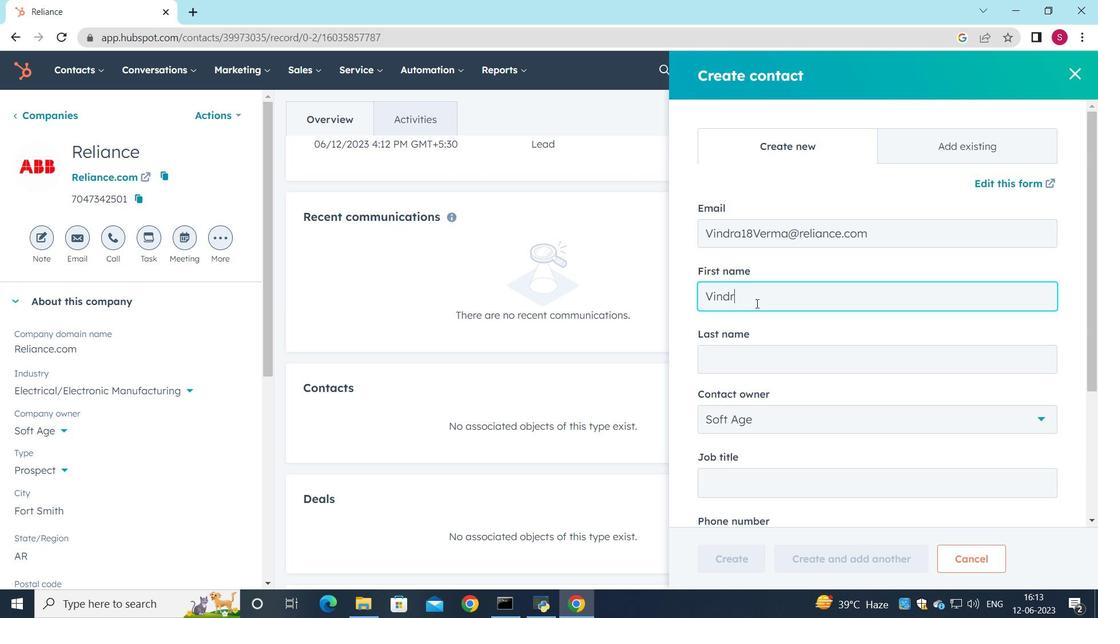 
Action: Mouse moved to (749, 359)
Screenshot: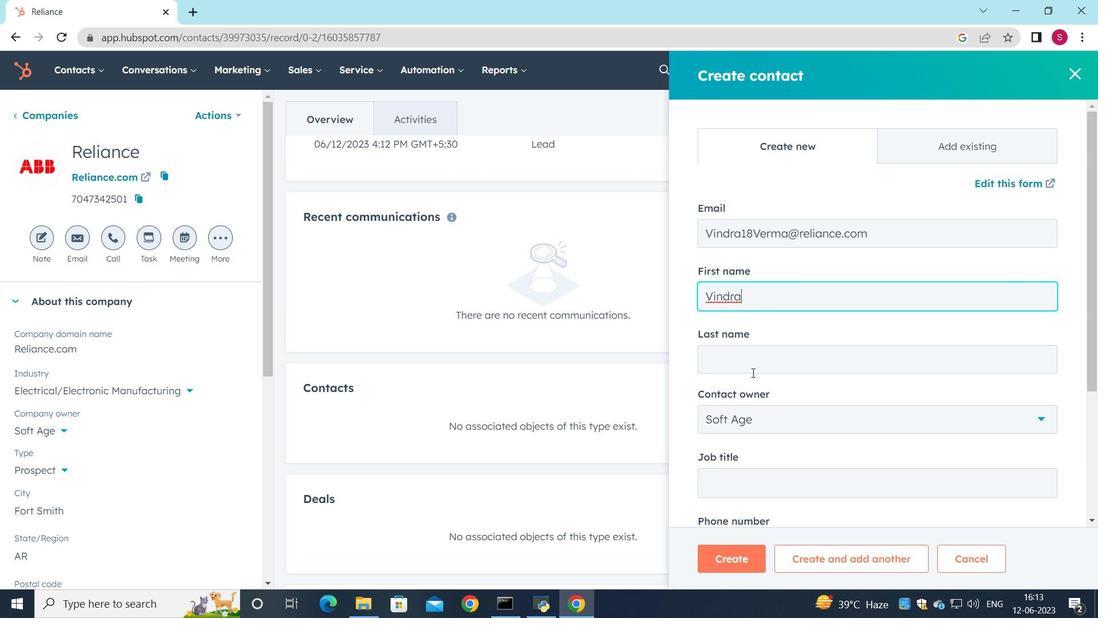 
Action: Mouse pressed left at (749, 359)
Screenshot: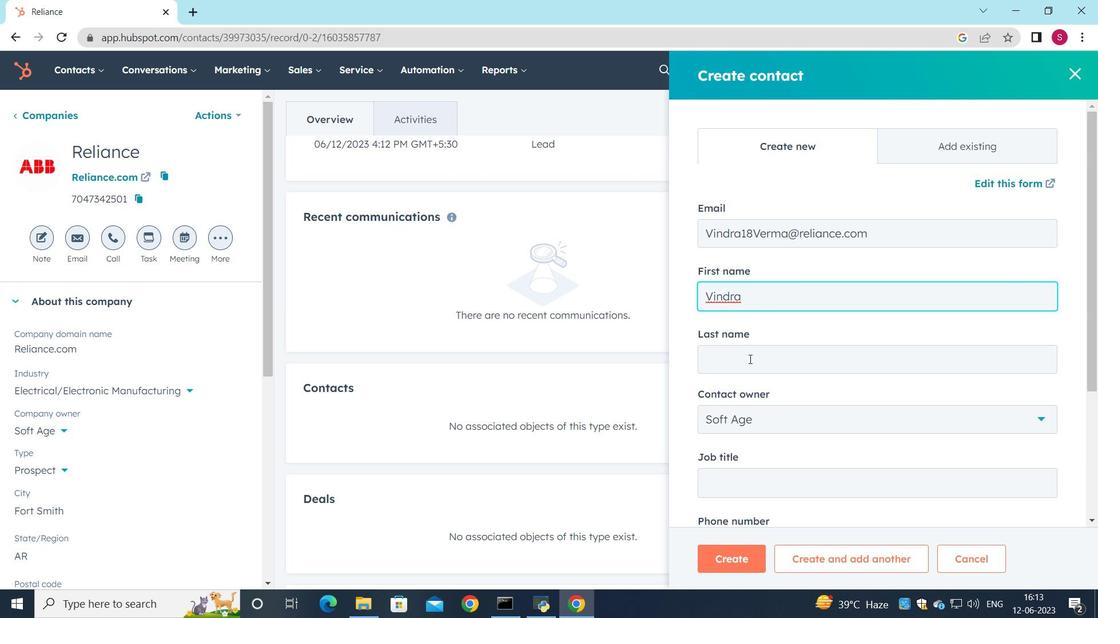 
Action: Key pressed <Key.shift><Key.shift><Key.shift><Key.shift><Key.shift><Key.shift><Key.shift><Key.shift><Key.shift><Key.shift><Key.shift><Key.shift><Key.shift><Key.shift><Key.shift><Key.shift>Verma
Screenshot: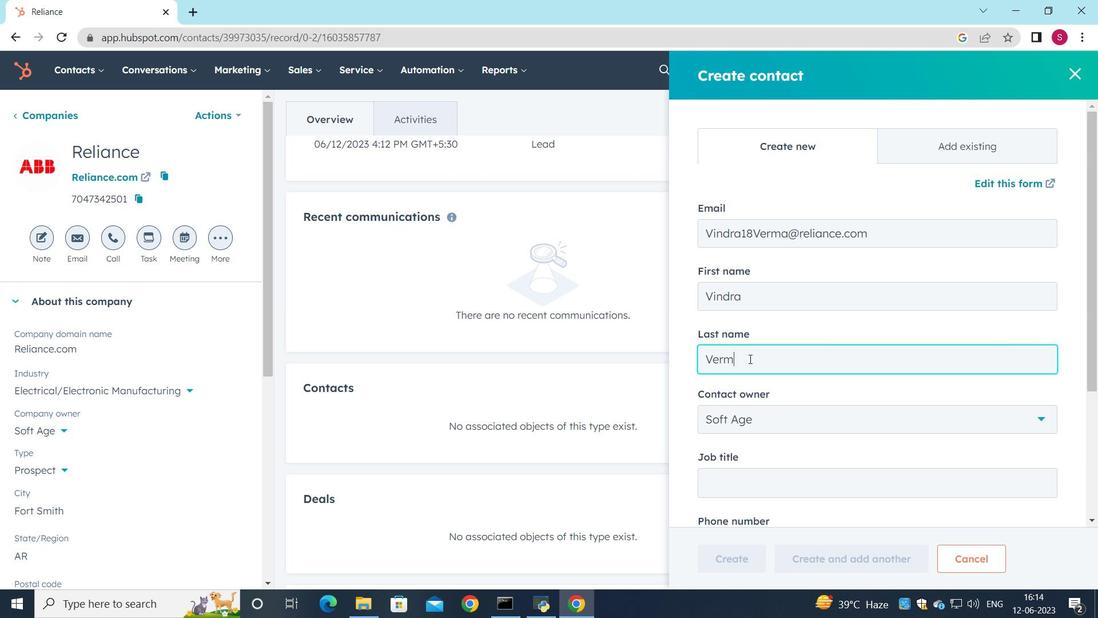 
Action: Mouse moved to (740, 480)
Screenshot: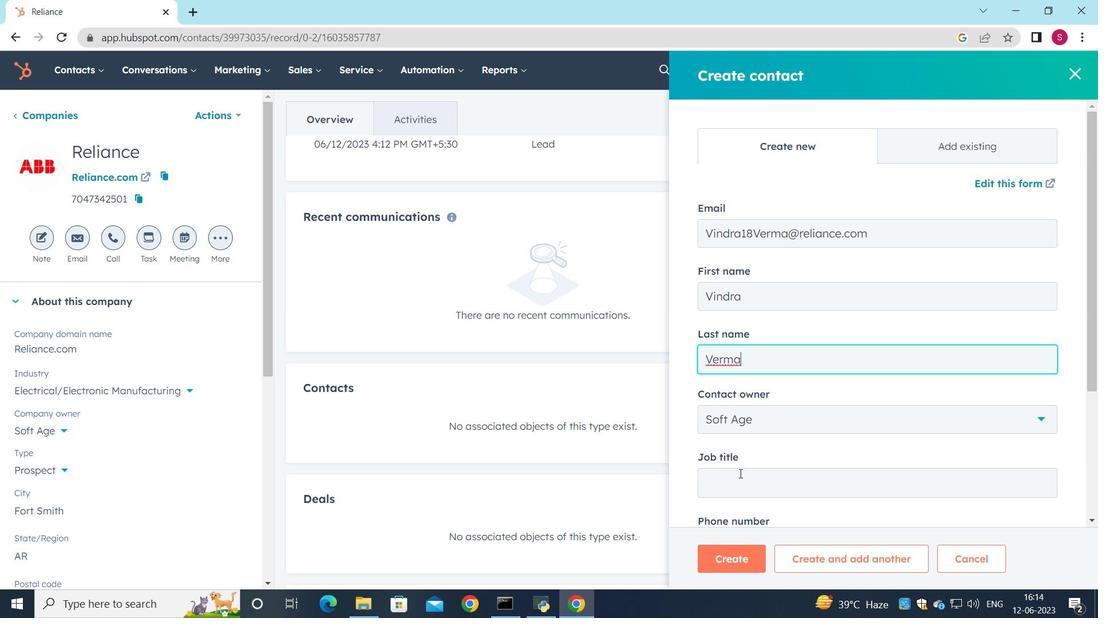 
Action: Mouse pressed left at (740, 480)
Screenshot: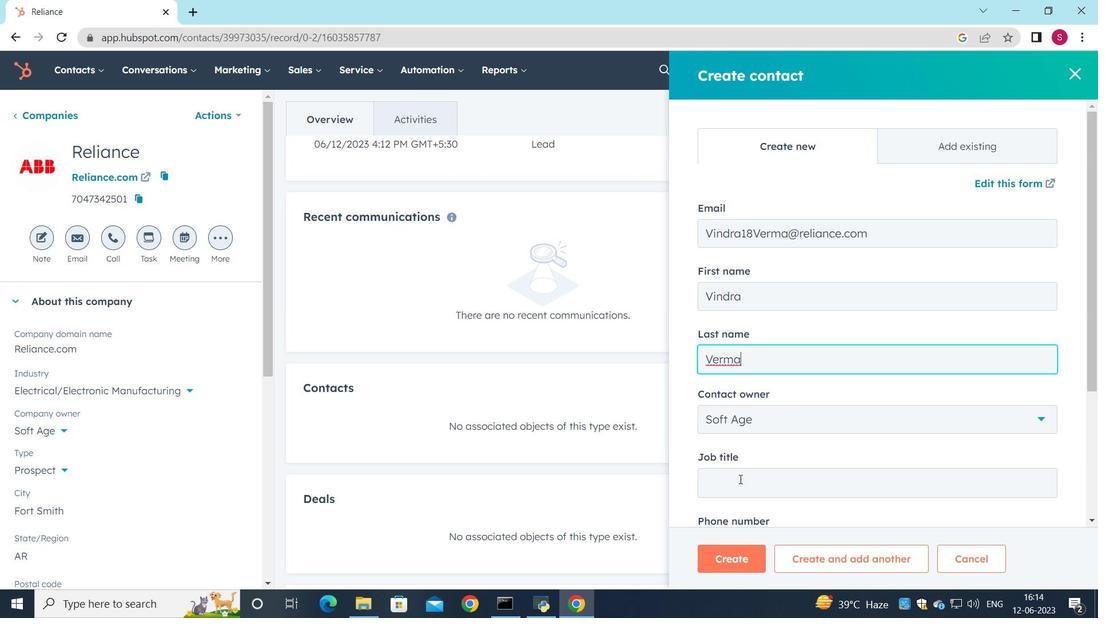 
Action: Key pressed <Key.shift>Sales<Key.space><Key.shift><Key.shift>Engineer
Screenshot: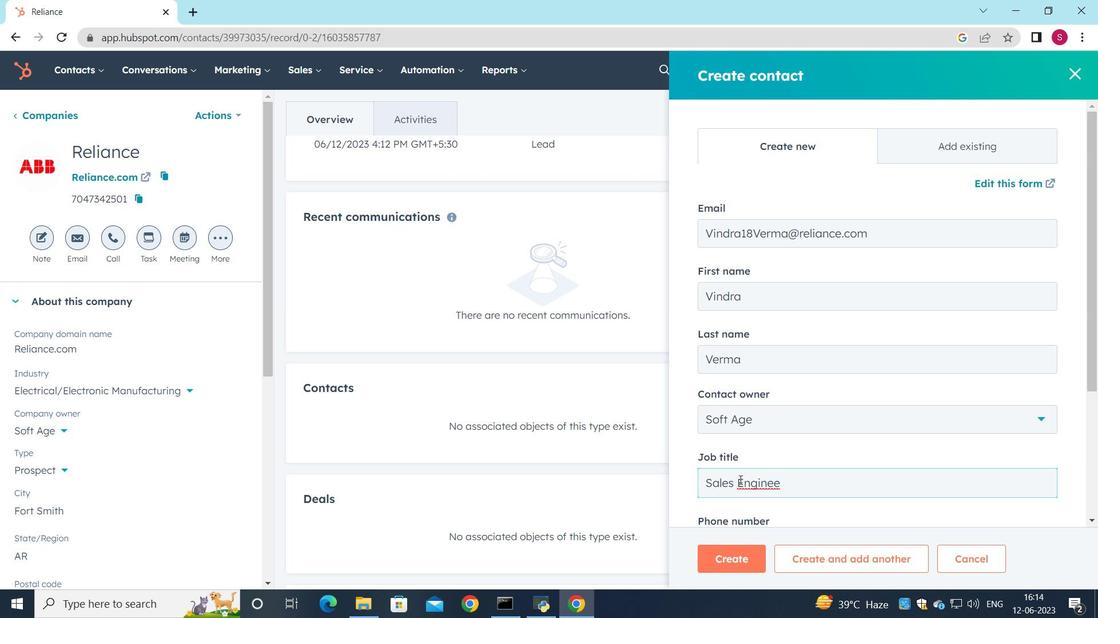 
Action: Mouse moved to (723, 497)
Screenshot: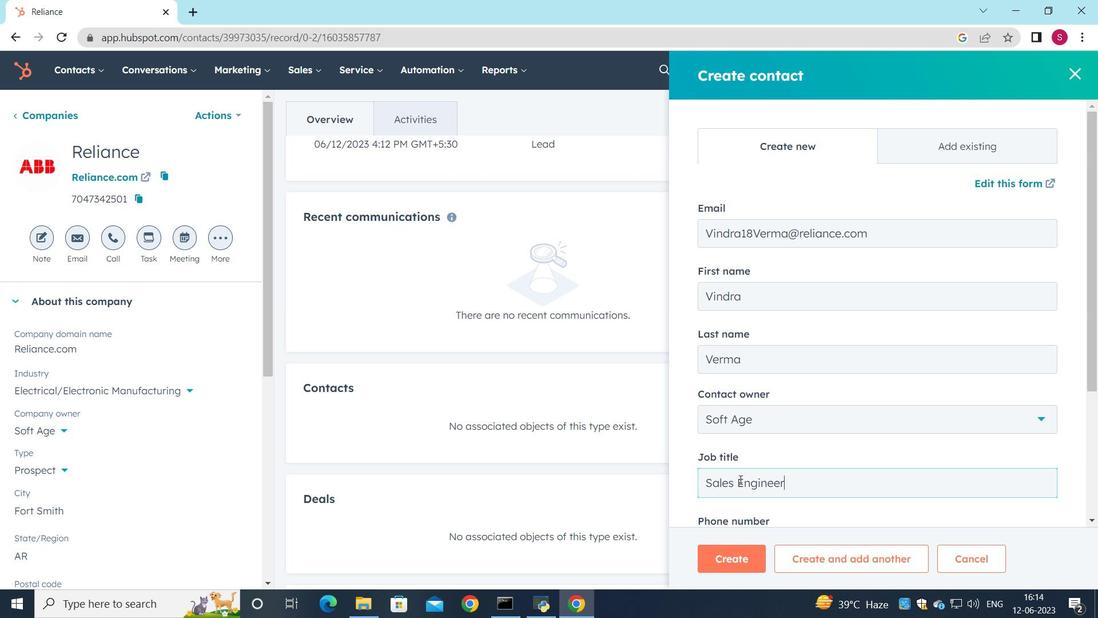 
Action: Mouse scrolled (723, 497) with delta (0, 0)
Screenshot: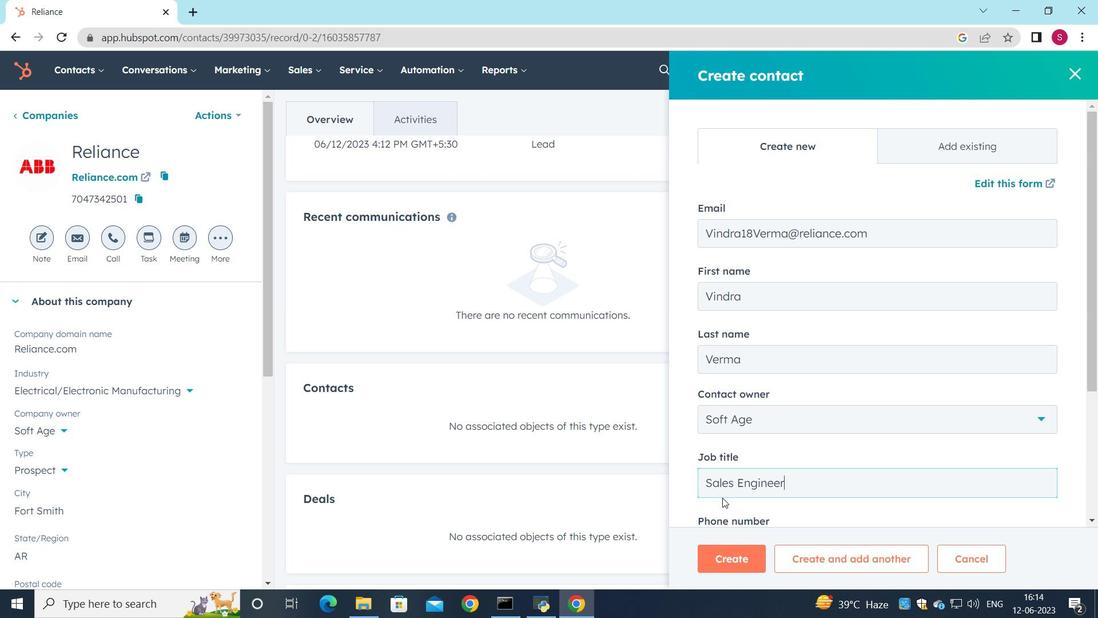 
Action: Mouse moved to (739, 482)
Screenshot: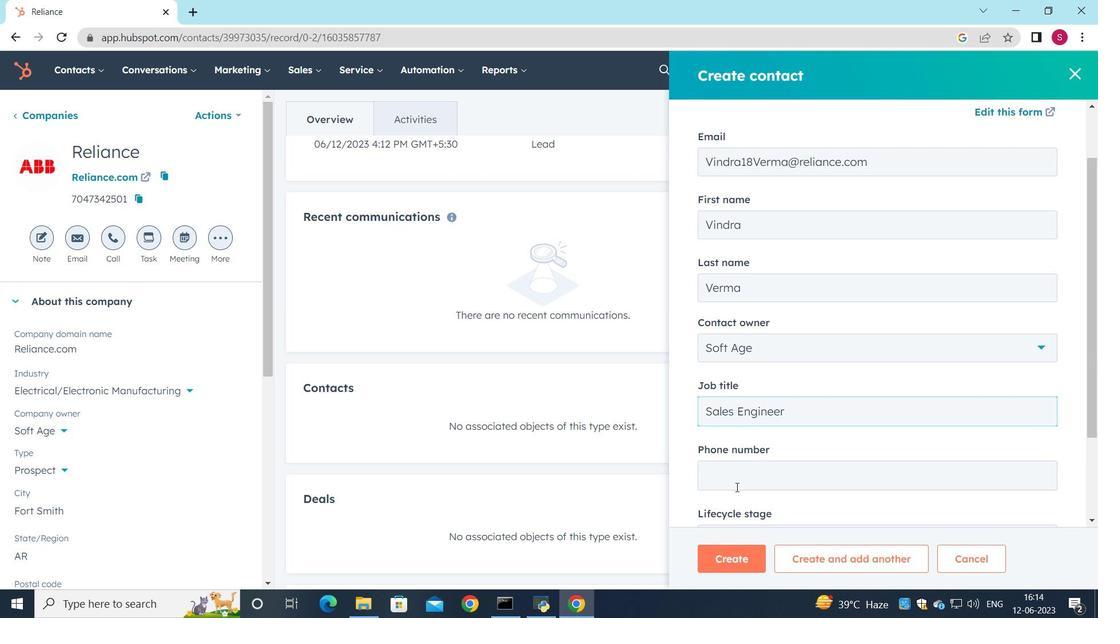 
Action: Mouse pressed left at (739, 482)
Screenshot: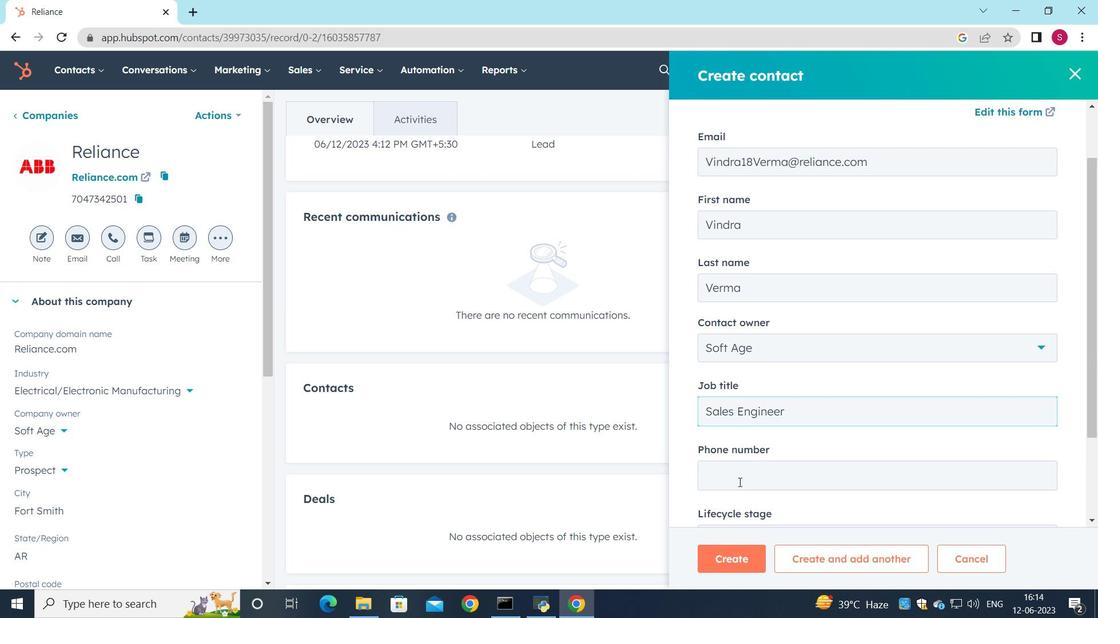 
Action: Key pressed 9165553458
Screenshot: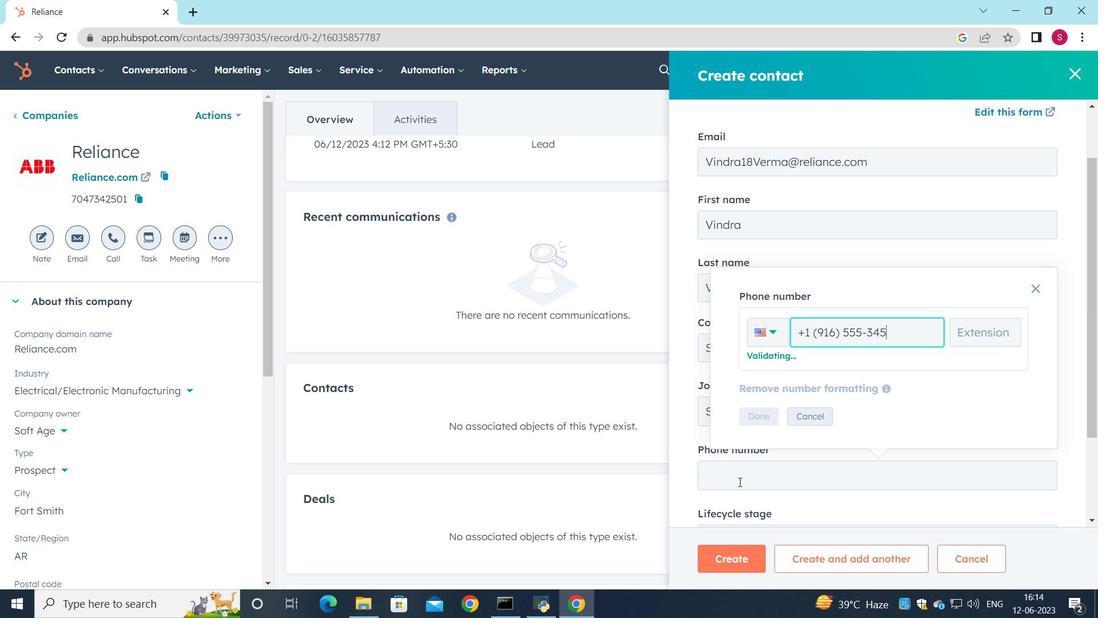 
Action: Mouse moved to (733, 463)
Screenshot: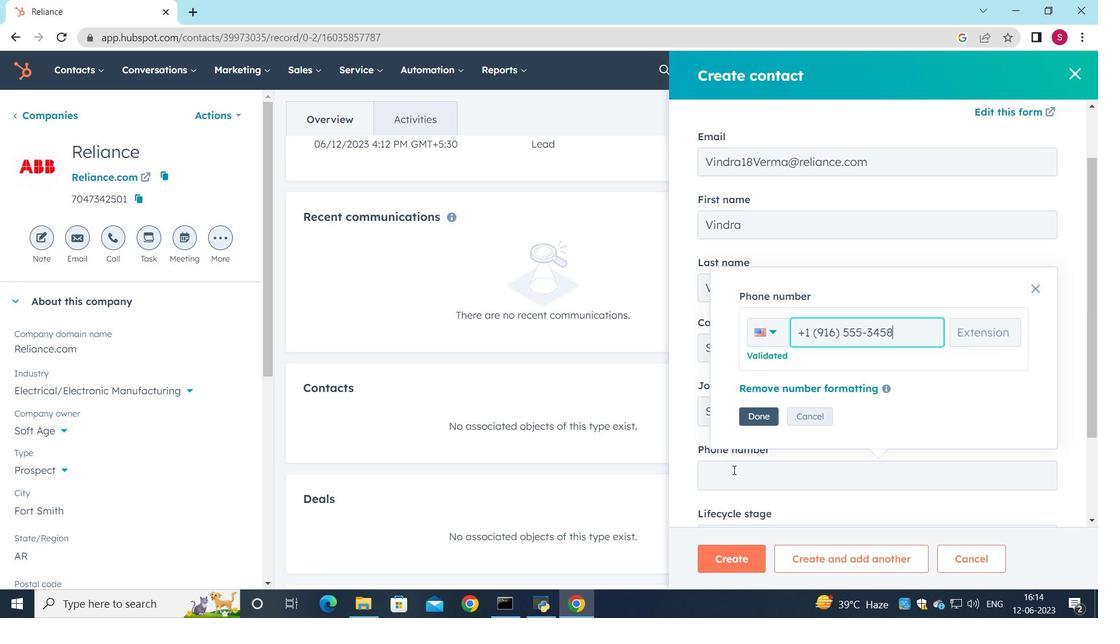 
Action: Mouse scrolled (733, 462) with delta (0, 0)
Screenshot: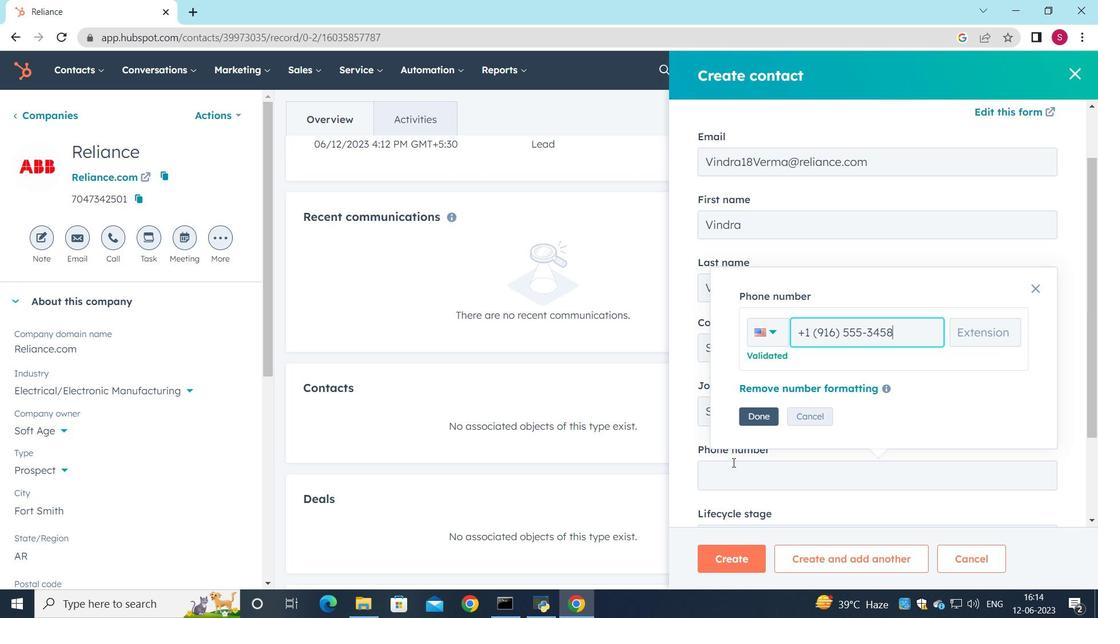 
Action: Mouse scrolled (733, 462) with delta (0, 0)
Screenshot: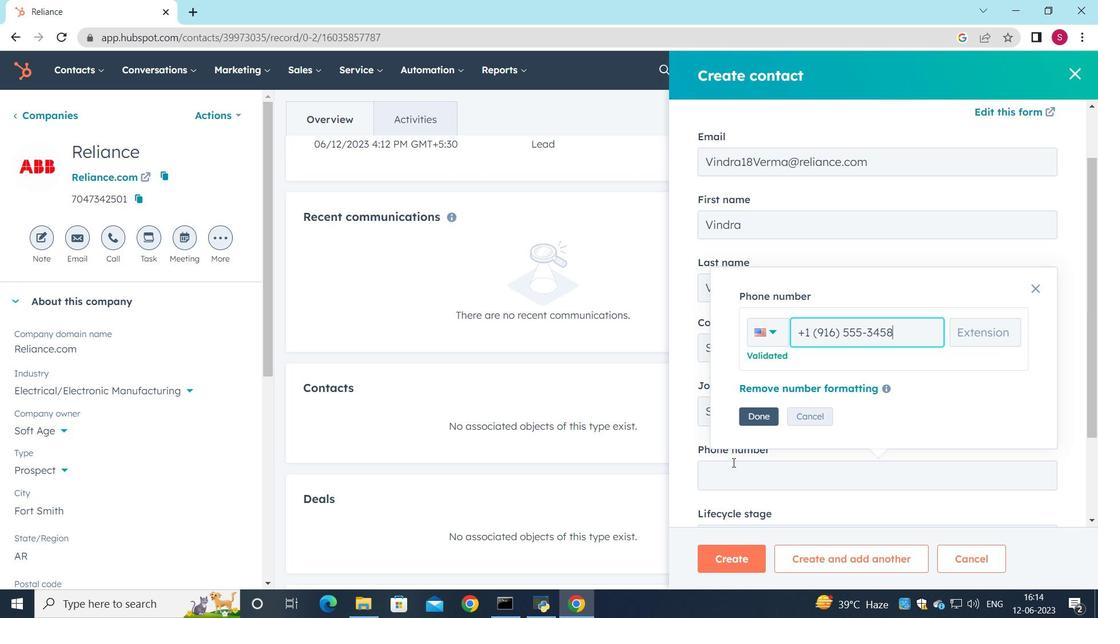 
Action: Mouse moved to (769, 302)
Screenshot: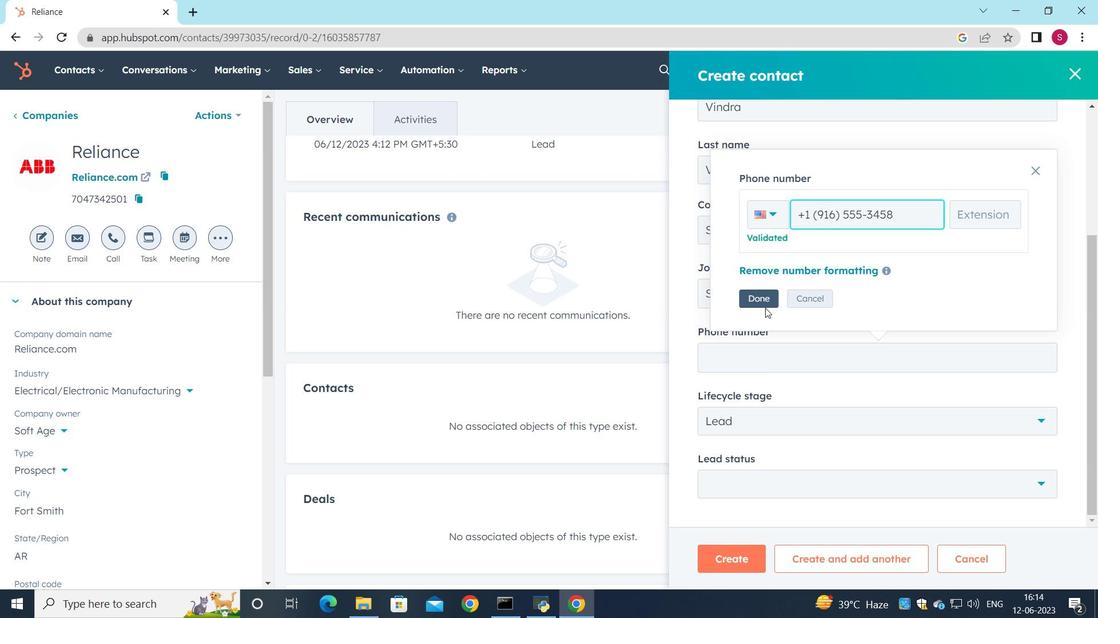 
Action: Mouse pressed left at (769, 302)
Screenshot: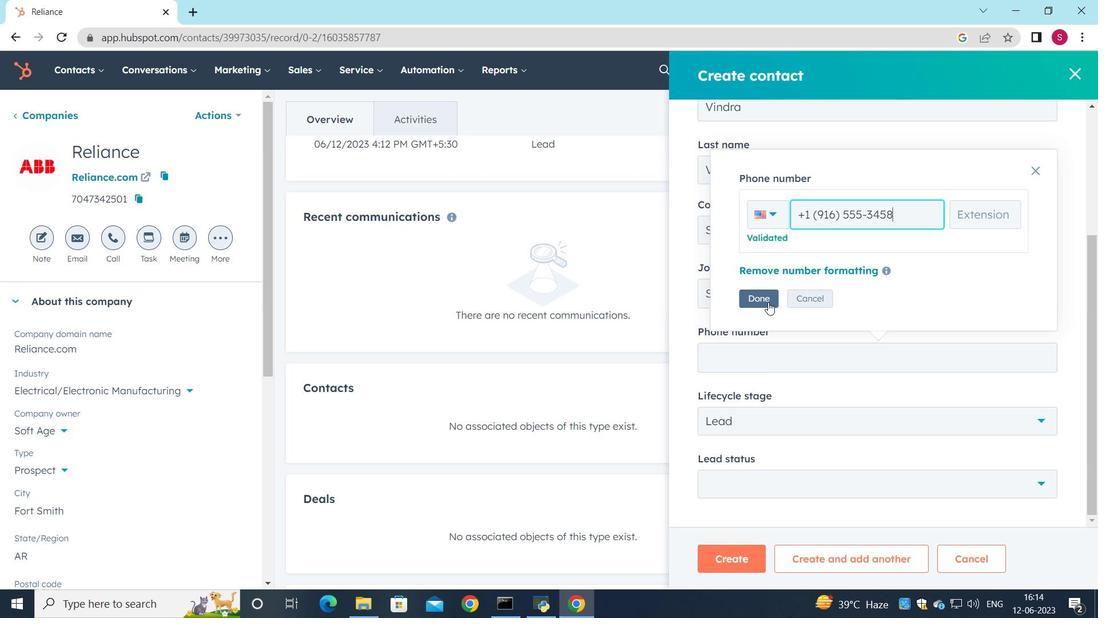 
Action: Mouse moved to (762, 313)
Screenshot: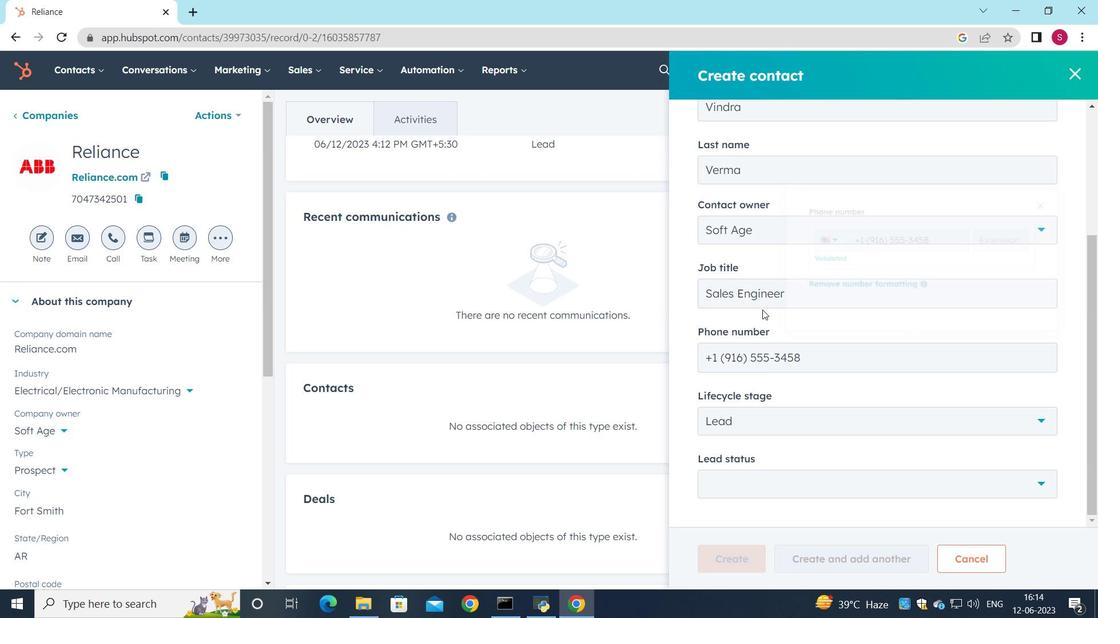 
Action: Mouse scrolled (762, 313) with delta (0, 0)
Screenshot: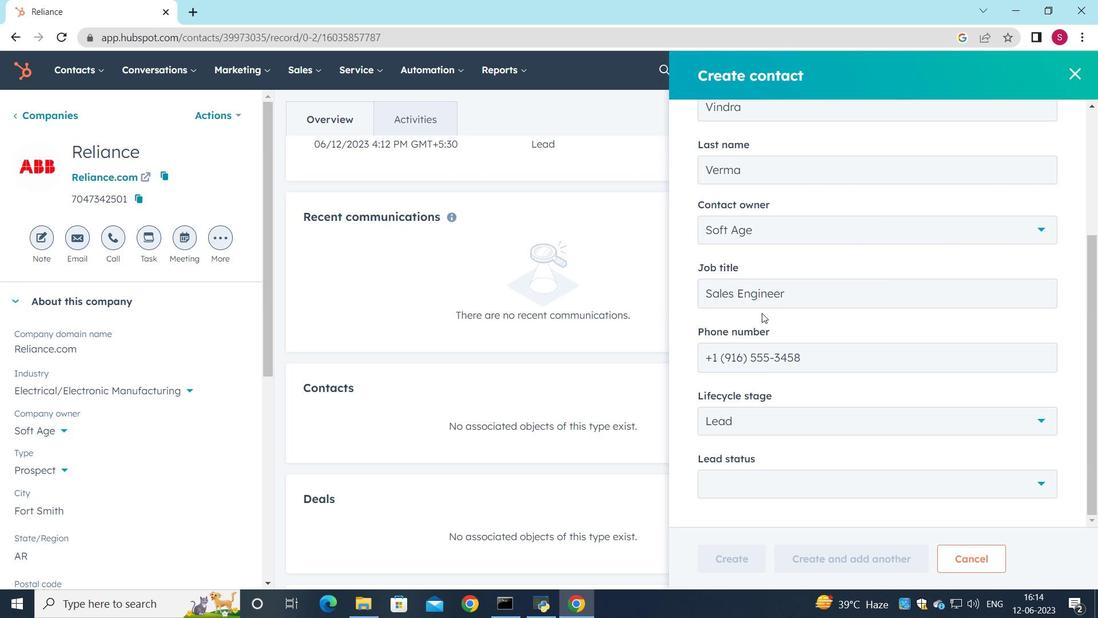 
Action: Mouse moved to (762, 313)
Screenshot: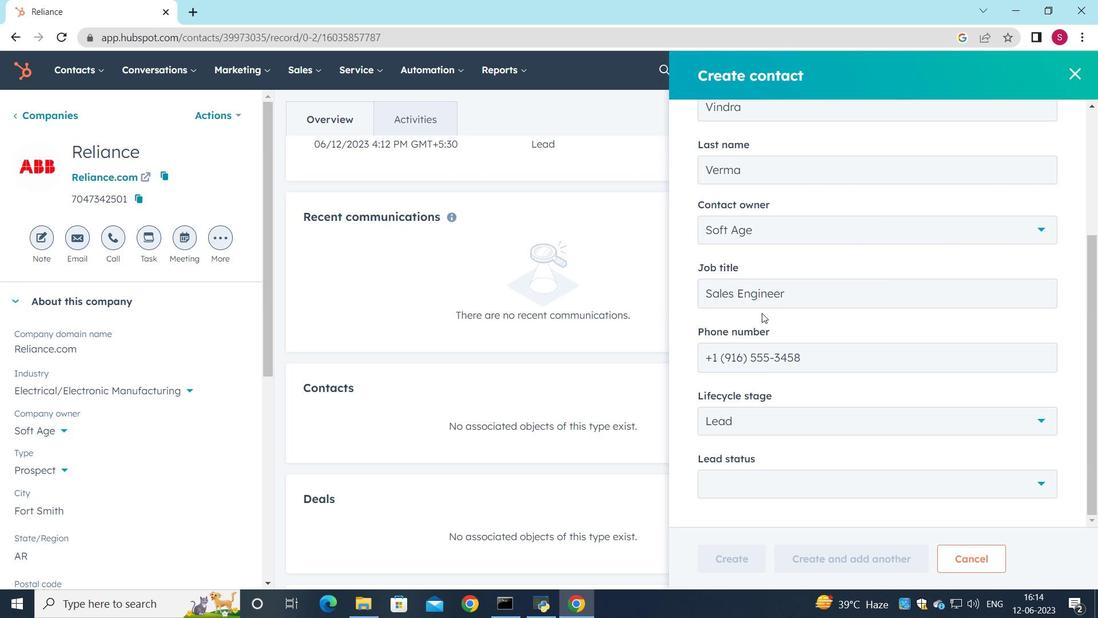 
Action: Mouse scrolled (762, 313) with delta (0, 0)
Screenshot: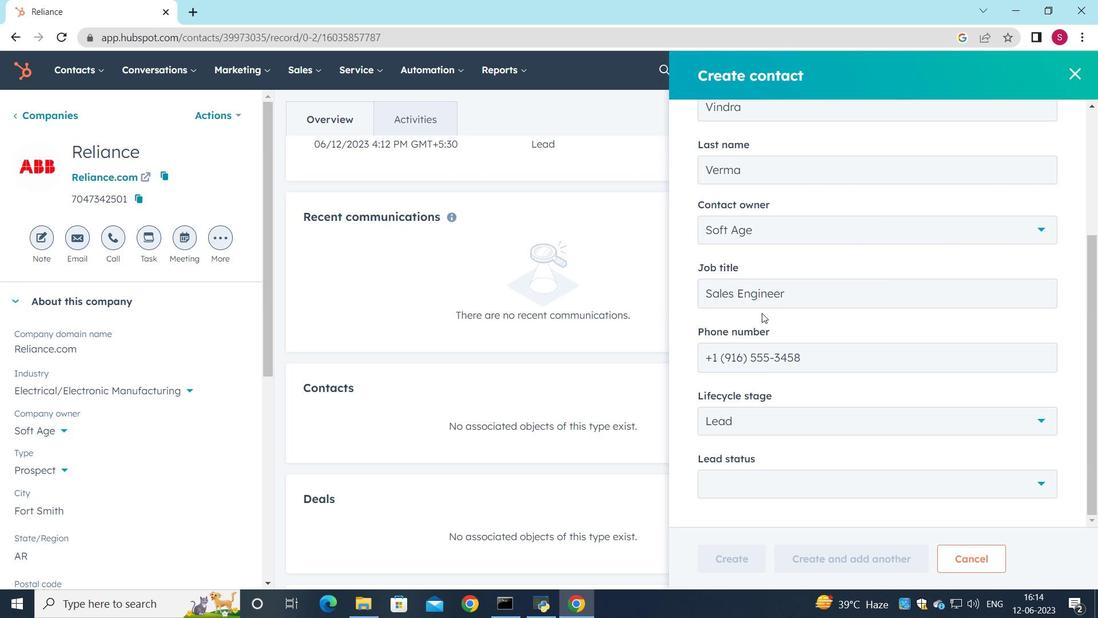 
Action: Mouse moved to (762, 313)
Screenshot: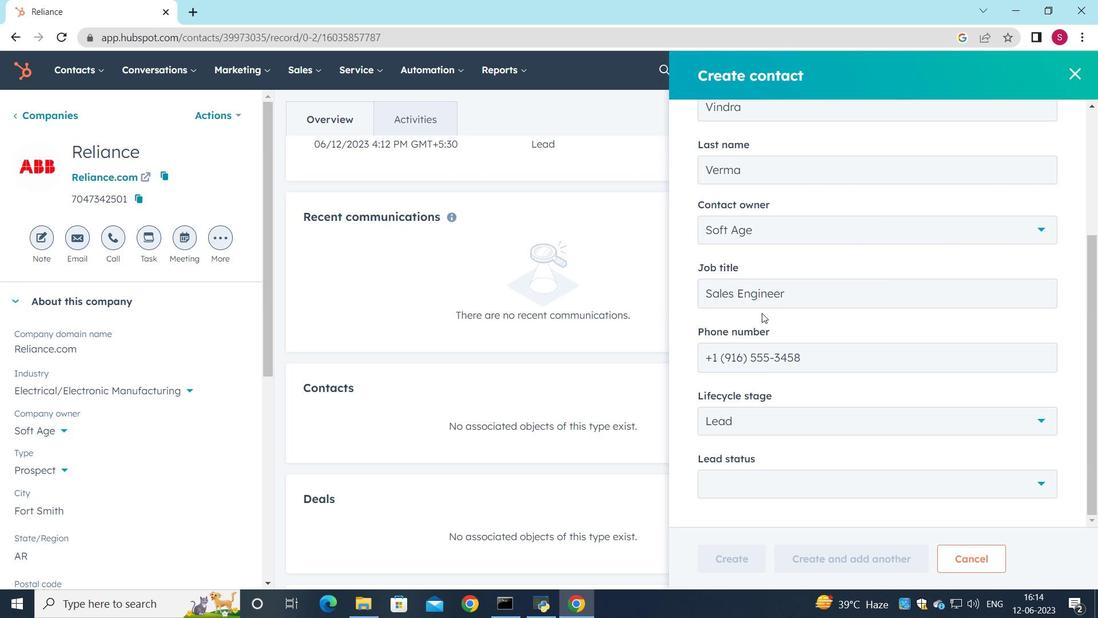 
Action: Mouse scrolled (762, 313) with delta (0, 0)
Screenshot: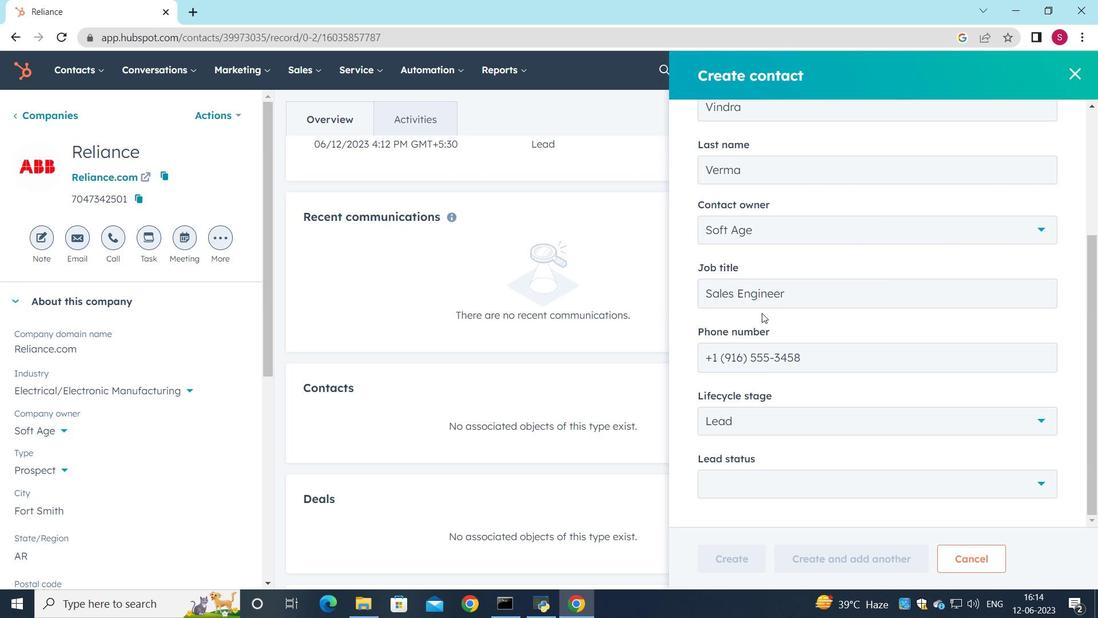 
Action: Mouse moved to (824, 475)
Screenshot: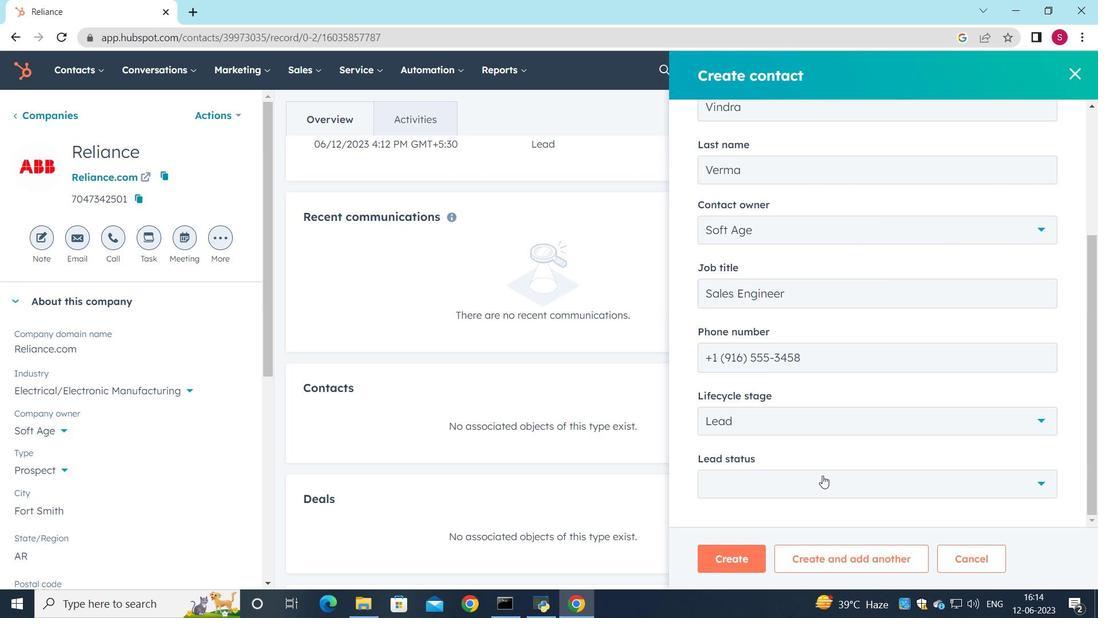 
Action: Mouse pressed left at (824, 475)
Screenshot: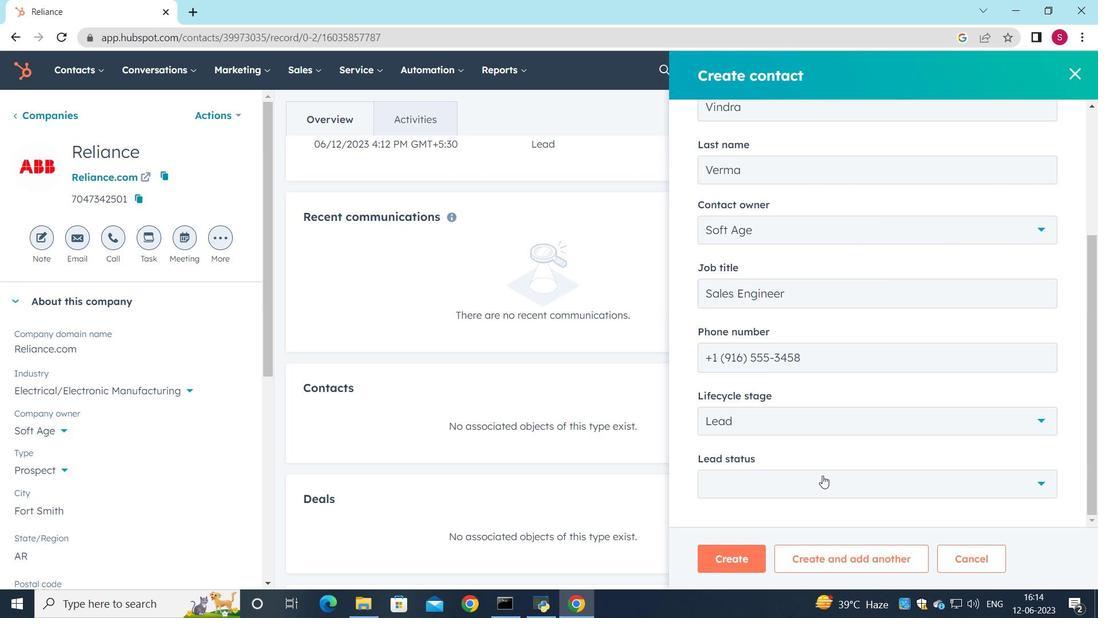 
Action: Mouse moved to (847, 420)
Screenshot: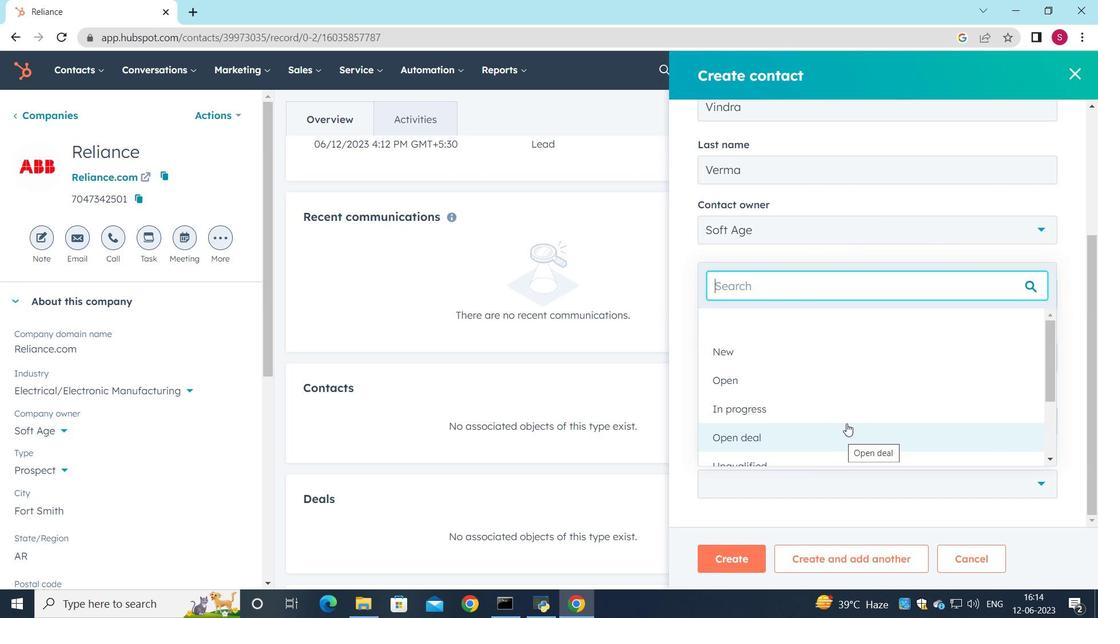 
Action: Mouse pressed left at (847, 420)
Screenshot: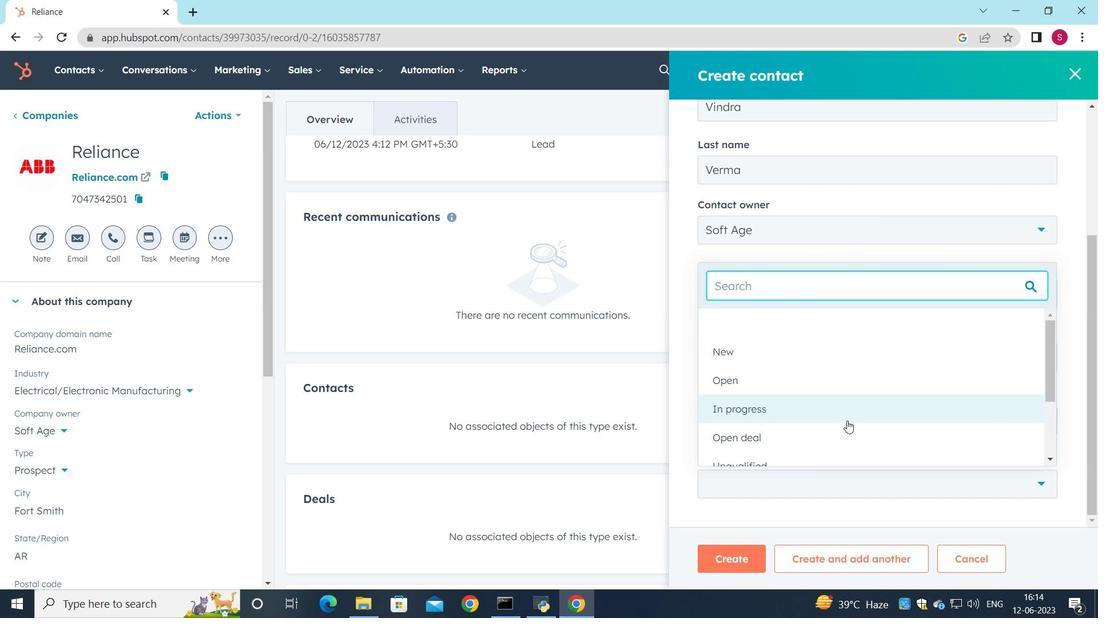 
Action: Mouse moved to (828, 433)
Screenshot: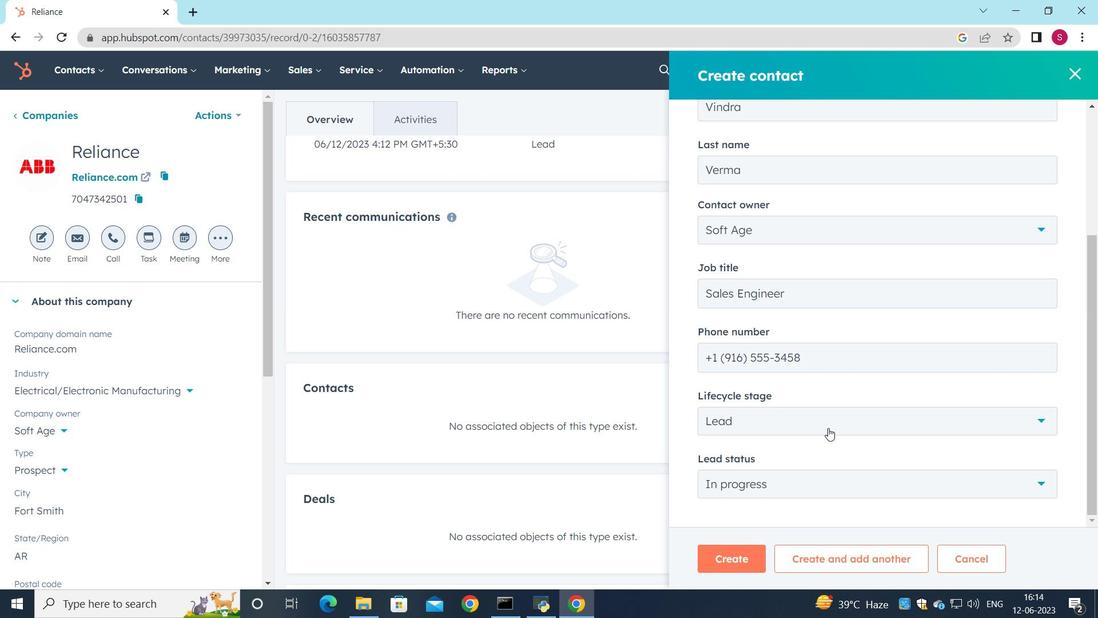 
Action: Mouse scrolled (828, 433) with delta (0, 0)
Screenshot: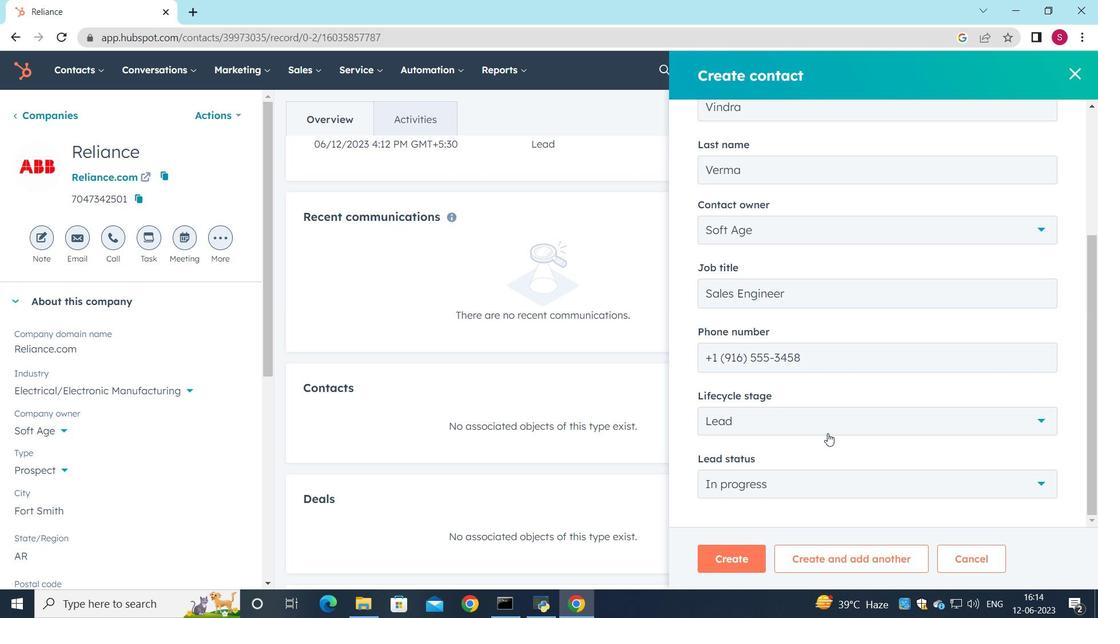 
Action: Mouse scrolled (828, 433) with delta (0, 0)
Screenshot: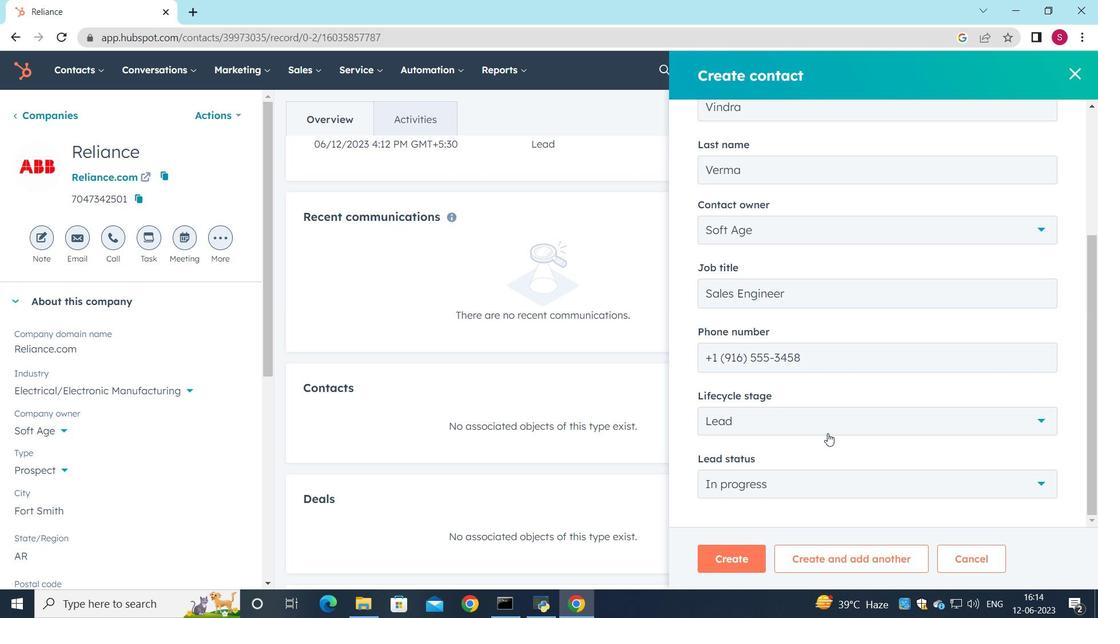 
Action: Mouse moved to (736, 551)
Screenshot: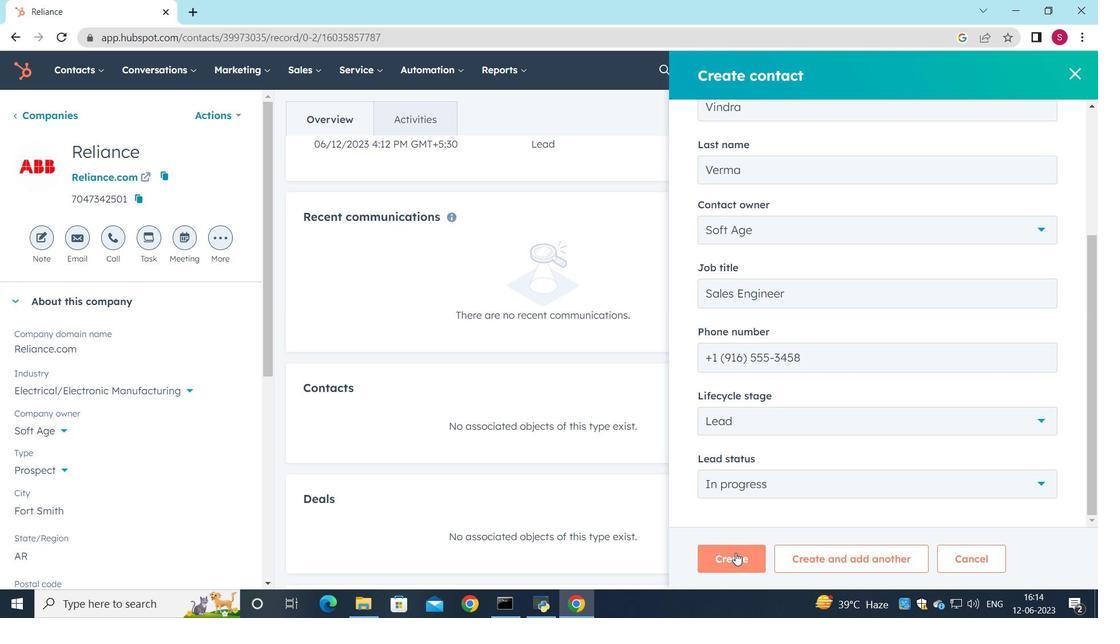 
Action: Mouse pressed left at (736, 551)
Screenshot: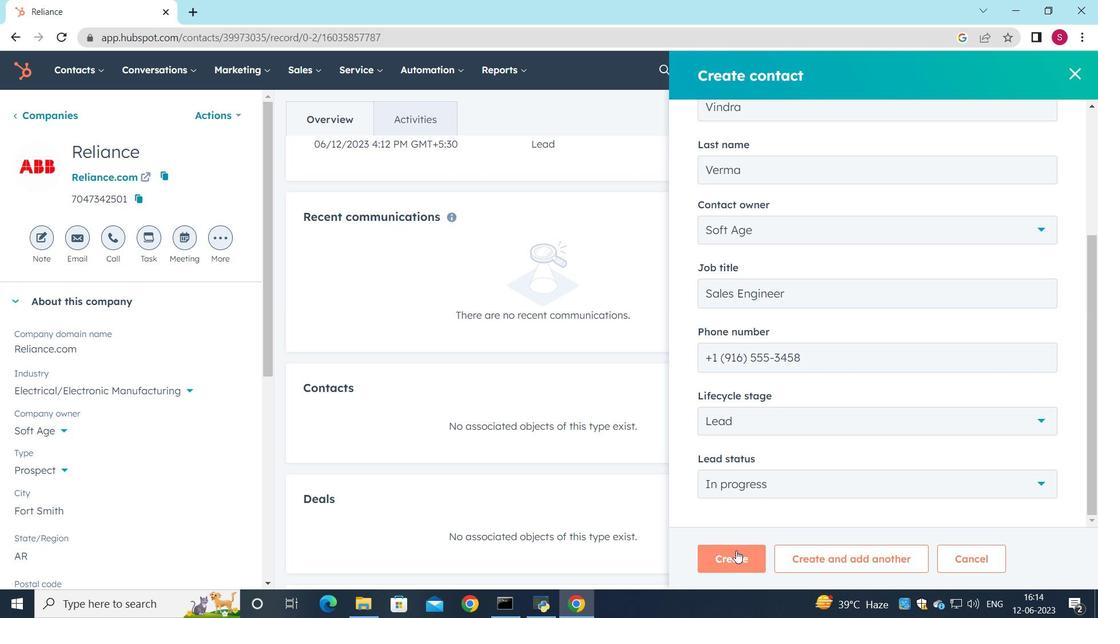 
Action: Mouse moved to (650, 397)
Screenshot: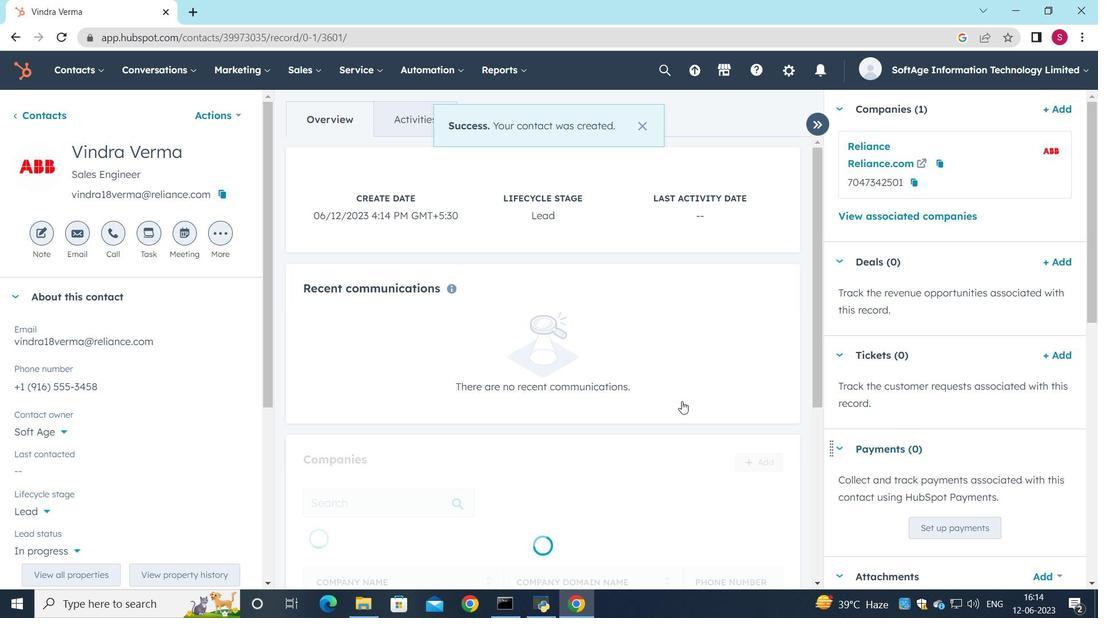 
Action: Mouse scrolled (650, 396) with delta (0, 0)
Screenshot: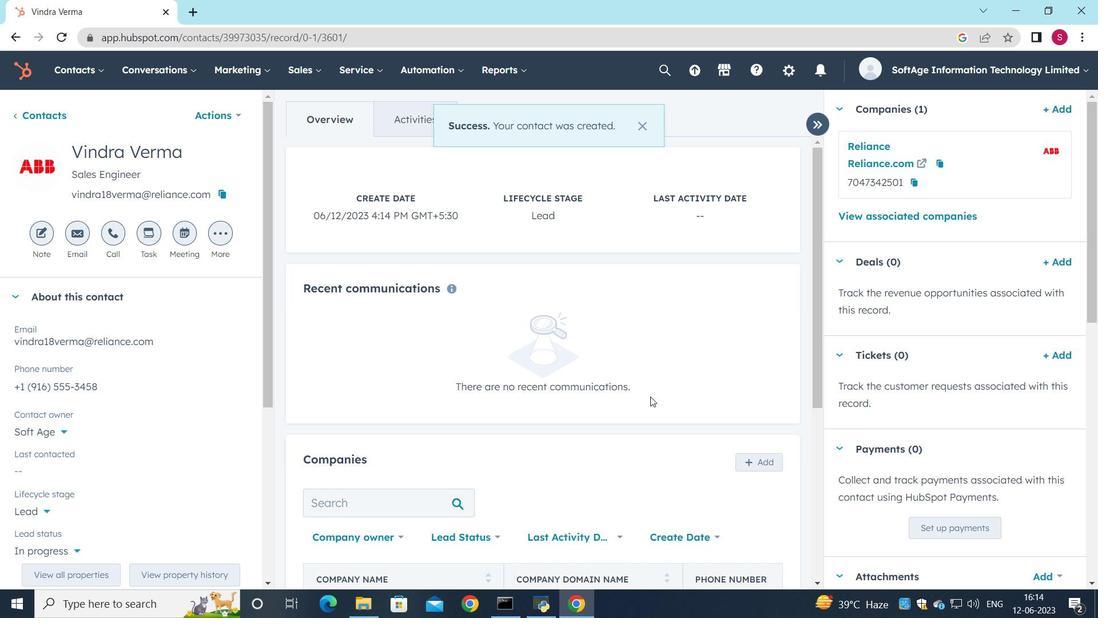 
Action: Mouse scrolled (650, 396) with delta (0, 0)
Screenshot: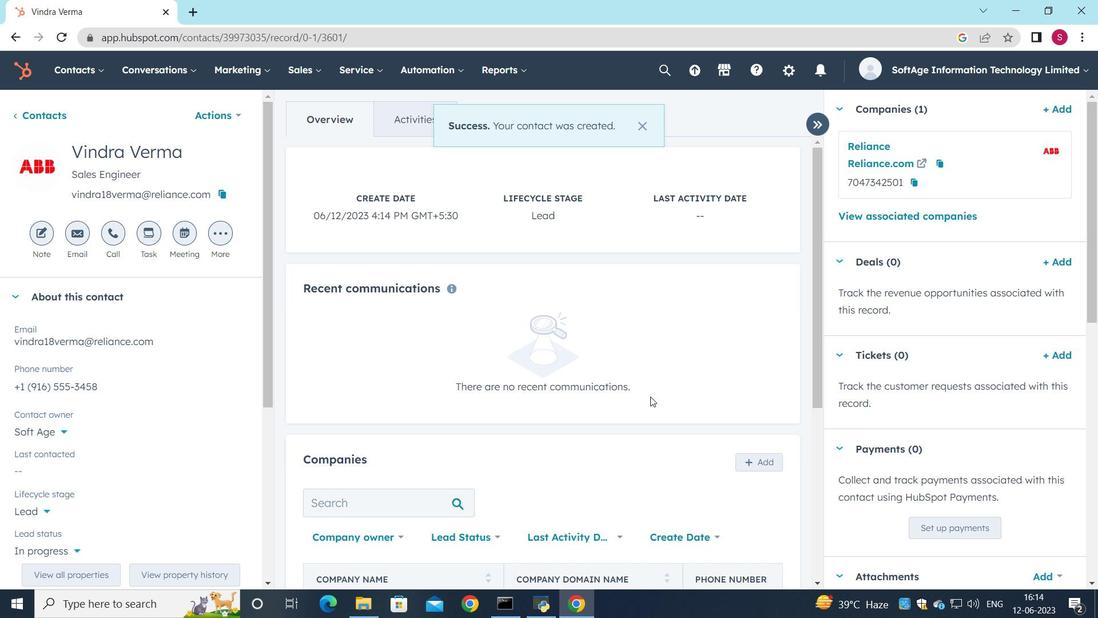 
Action: Mouse scrolled (650, 396) with delta (0, 0)
Screenshot: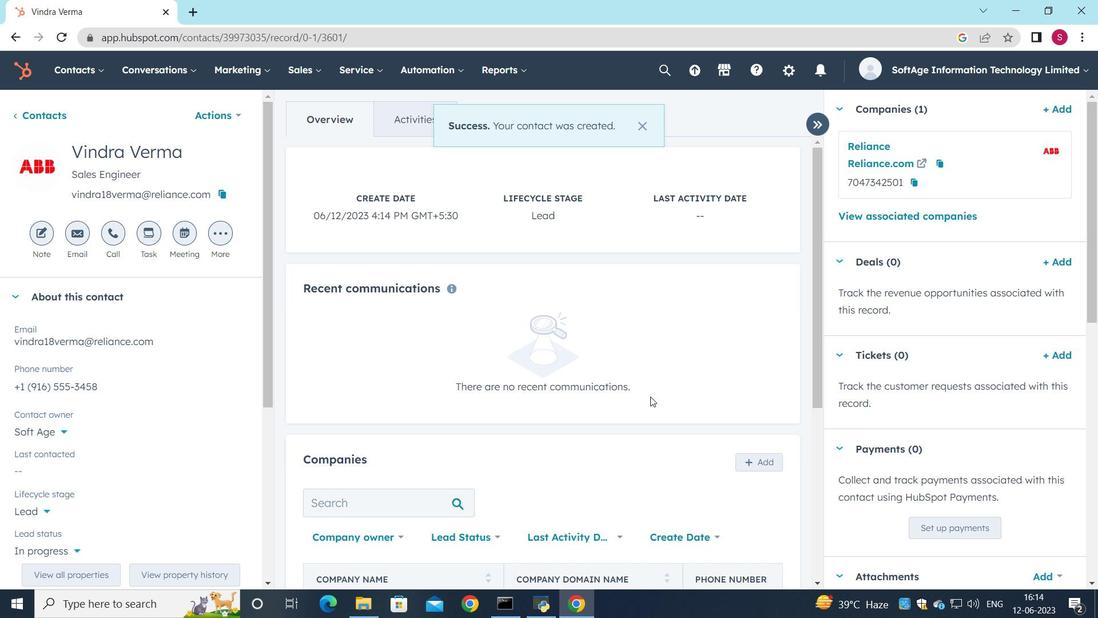 
